 Task: Choose the host language as Spanish.
Action: Mouse moved to (949, 116)
Screenshot: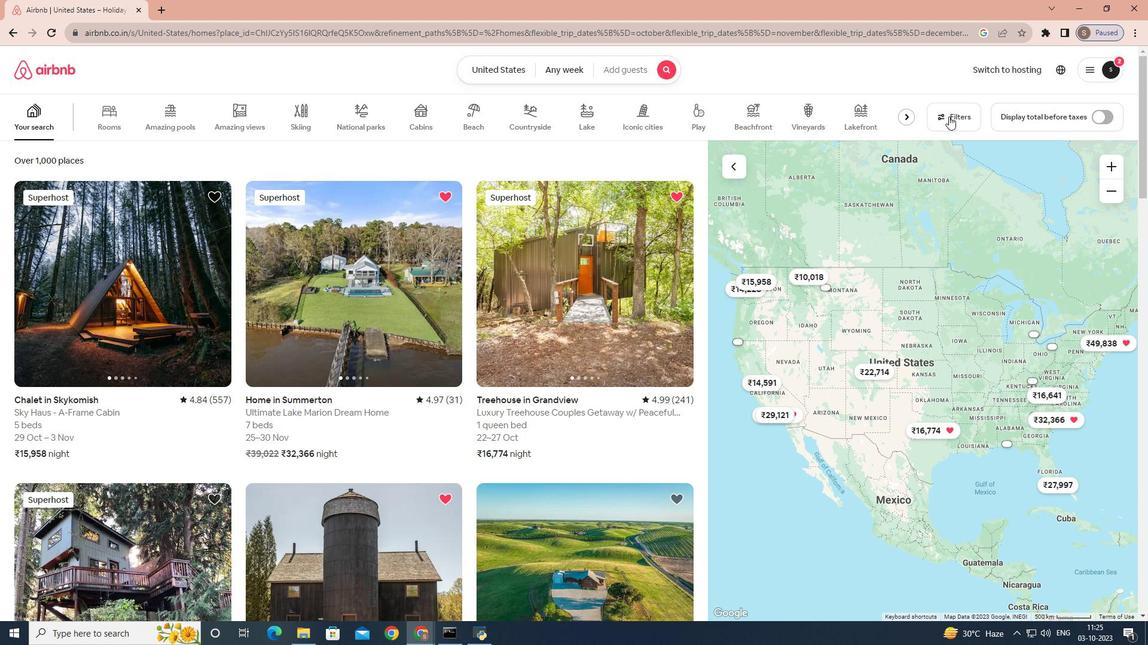
Action: Mouse pressed left at (949, 116)
Screenshot: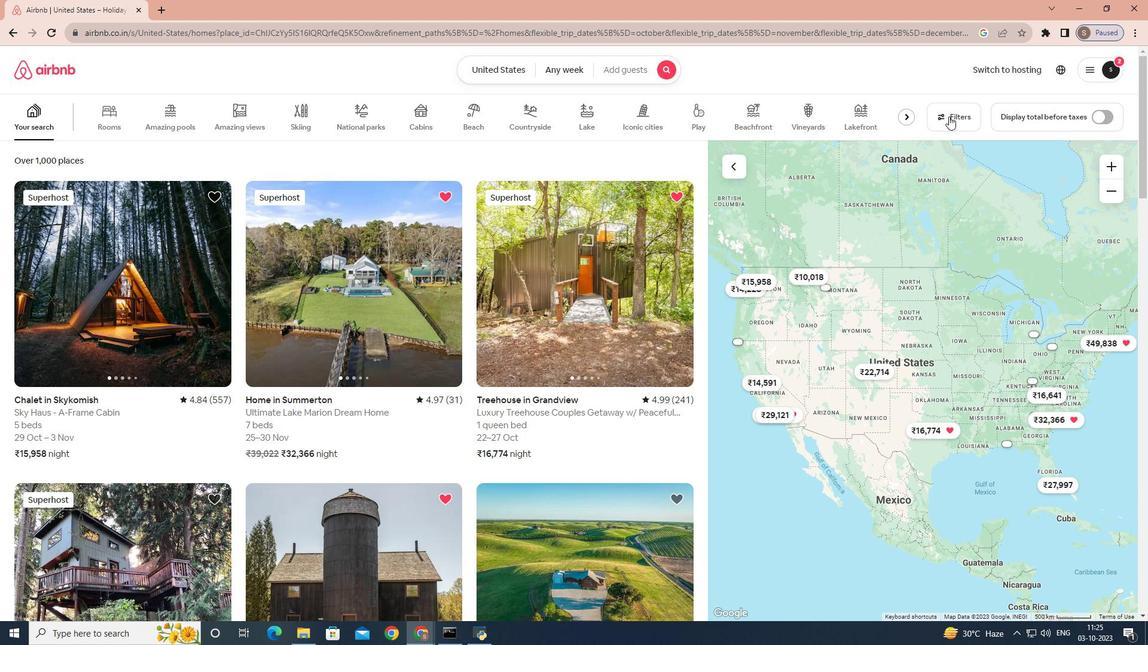 
Action: Mouse moved to (738, 187)
Screenshot: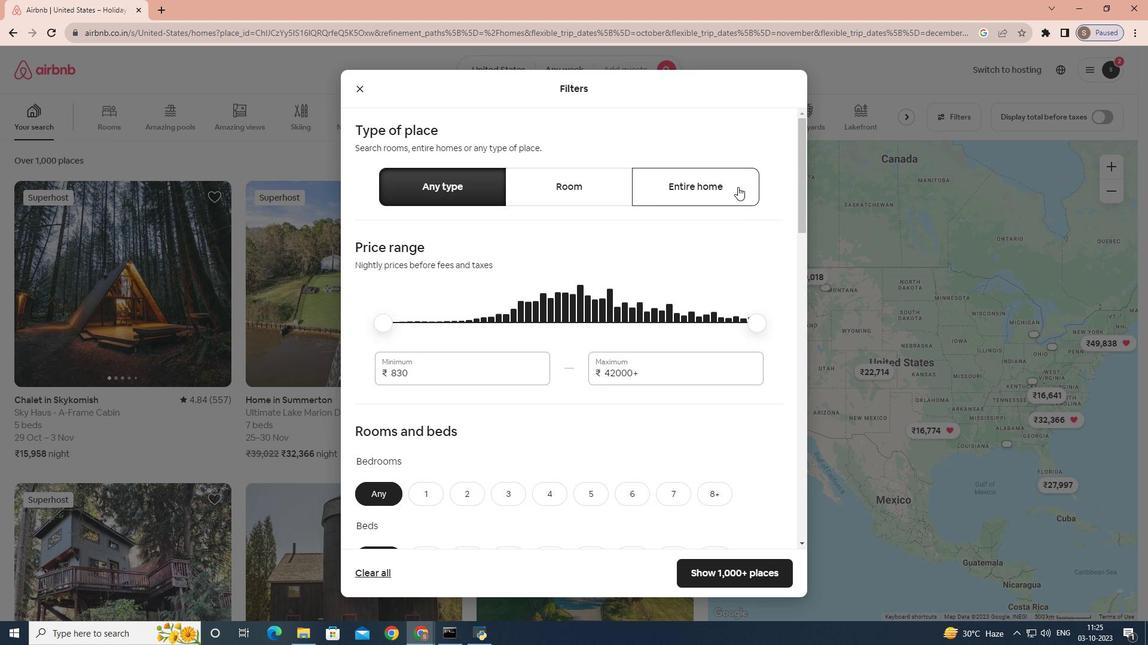 
Action: Mouse pressed left at (738, 187)
Screenshot: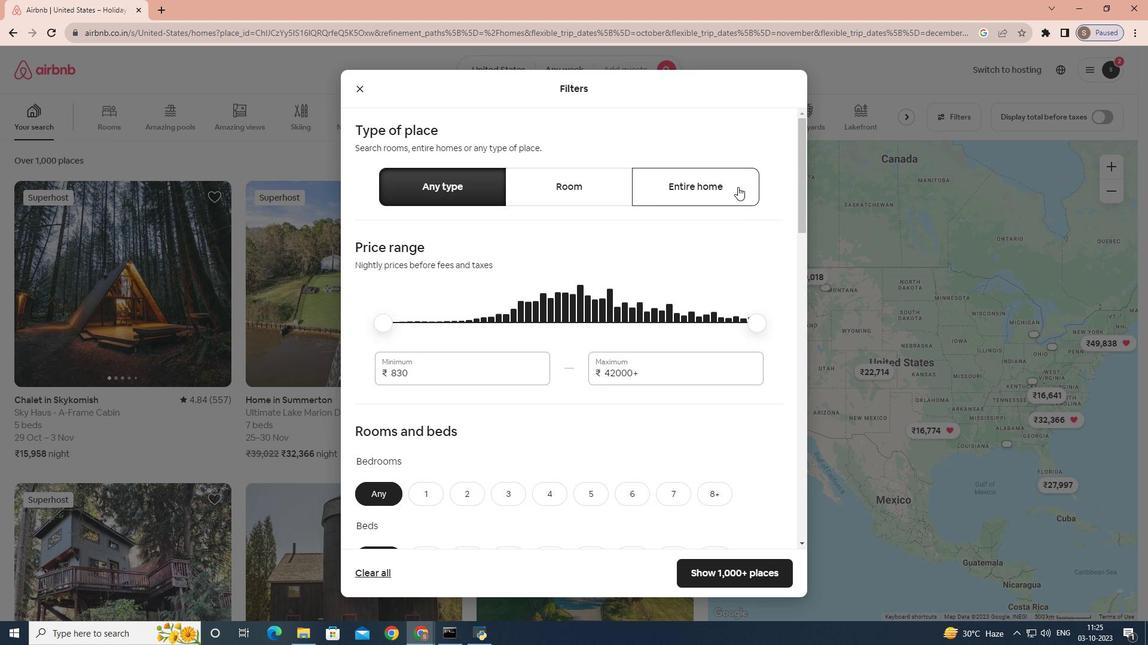 
Action: Mouse moved to (708, 222)
Screenshot: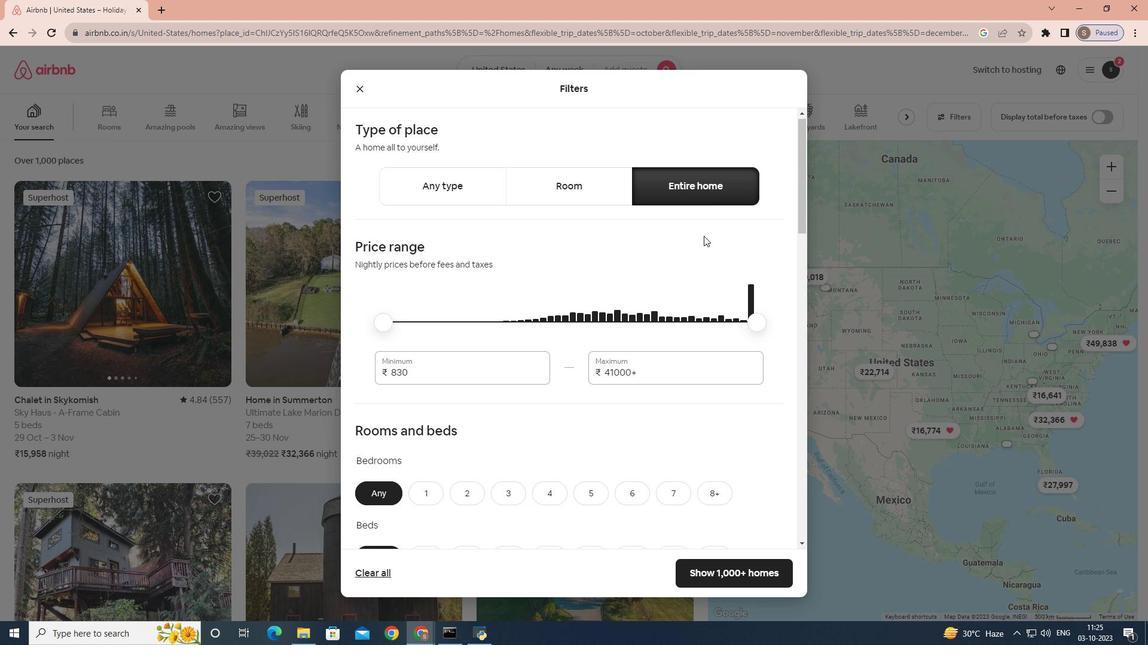 
Action: Mouse scrolled (708, 221) with delta (0, 0)
Screenshot: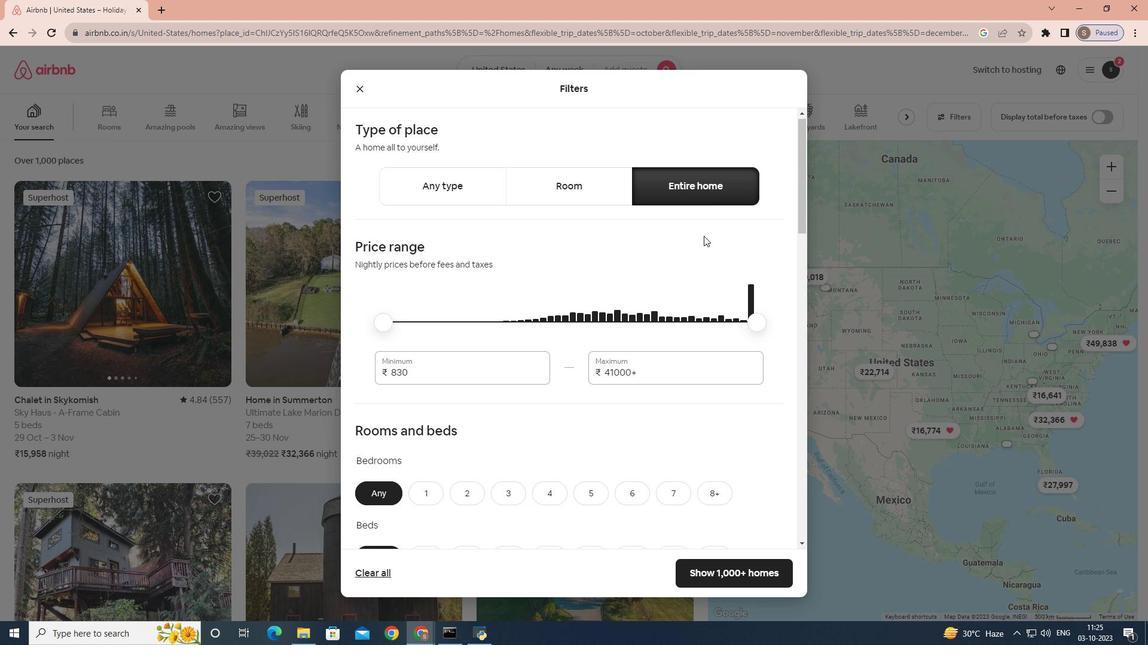 
Action: Mouse moved to (706, 229)
Screenshot: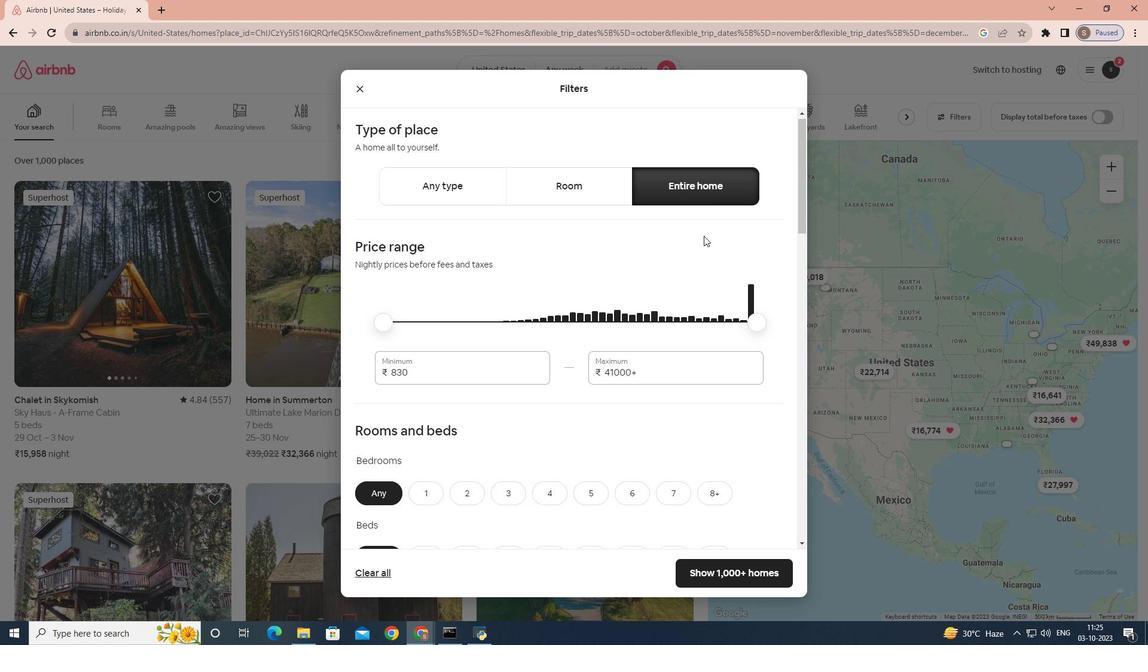 
Action: Mouse scrolled (706, 229) with delta (0, 0)
Screenshot: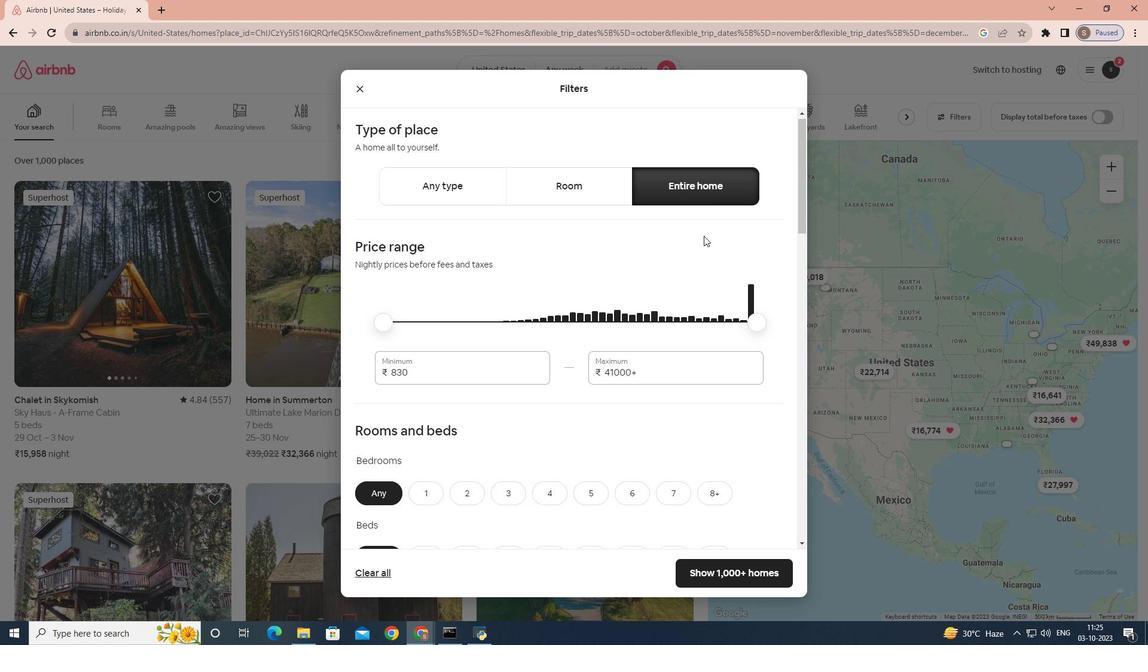 
Action: Mouse moved to (701, 241)
Screenshot: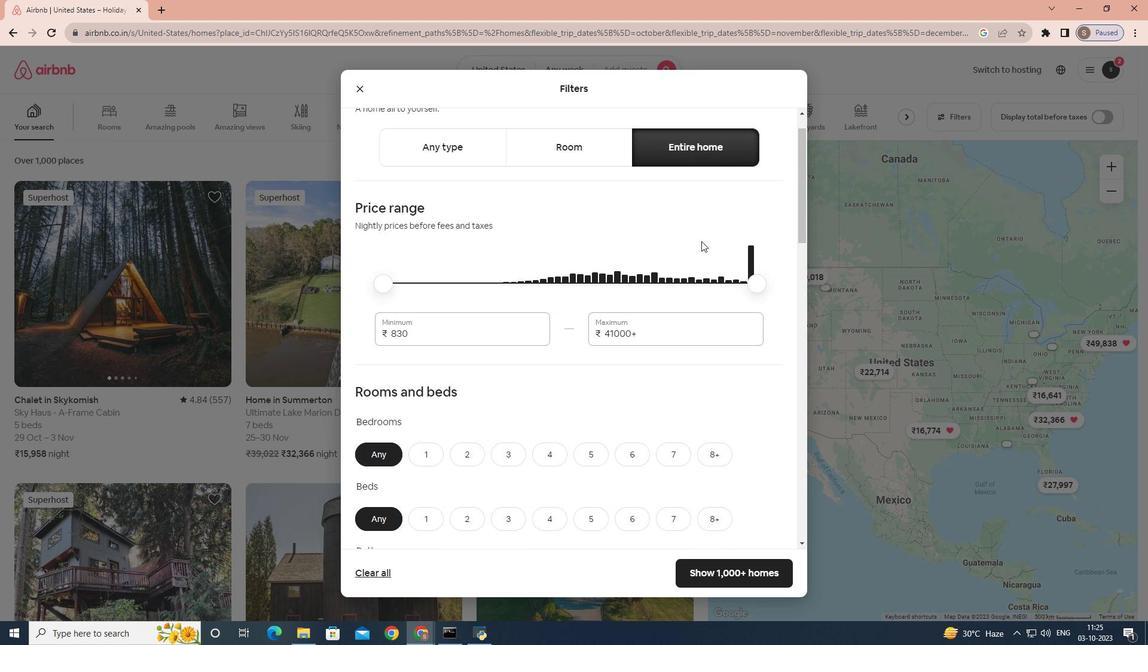 
Action: Mouse scrolled (701, 241) with delta (0, 0)
Screenshot: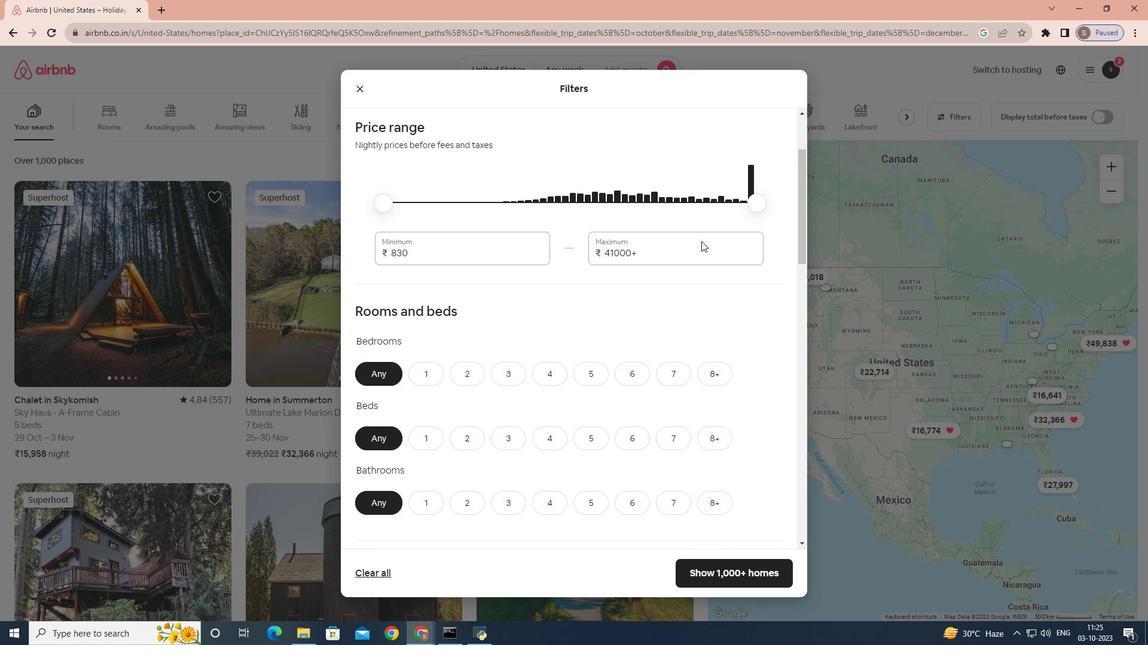 
Action: Mouse scrolled (701, 241) with delta (0, 0)
Screenshot: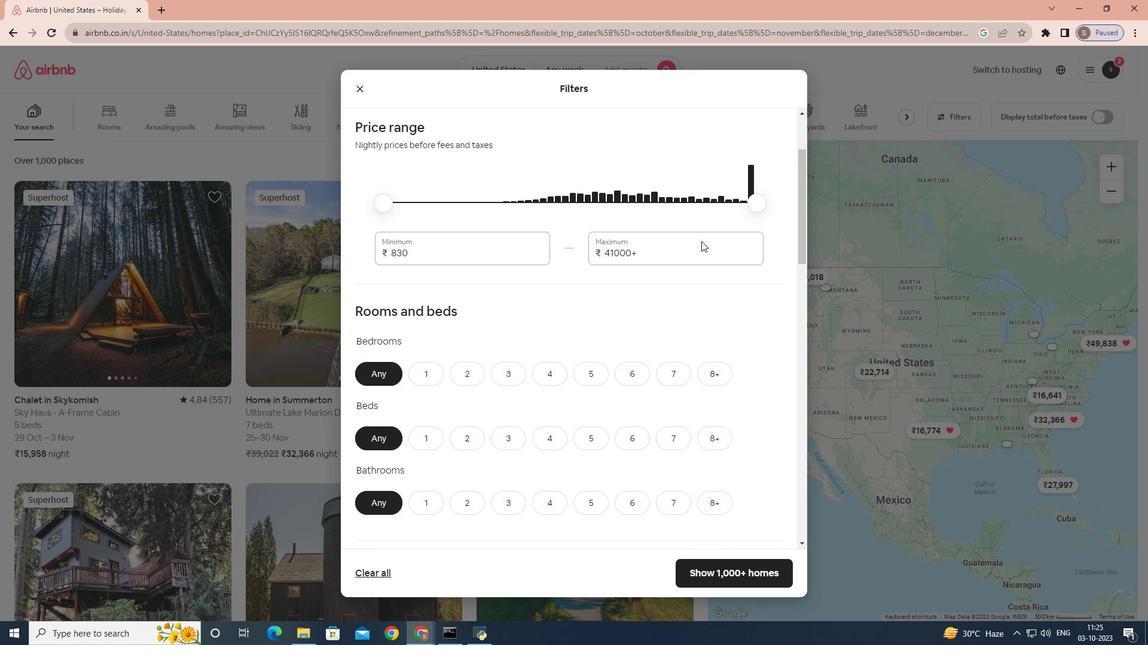 
Action: Mouse moved to (701, 242)
Screenshot: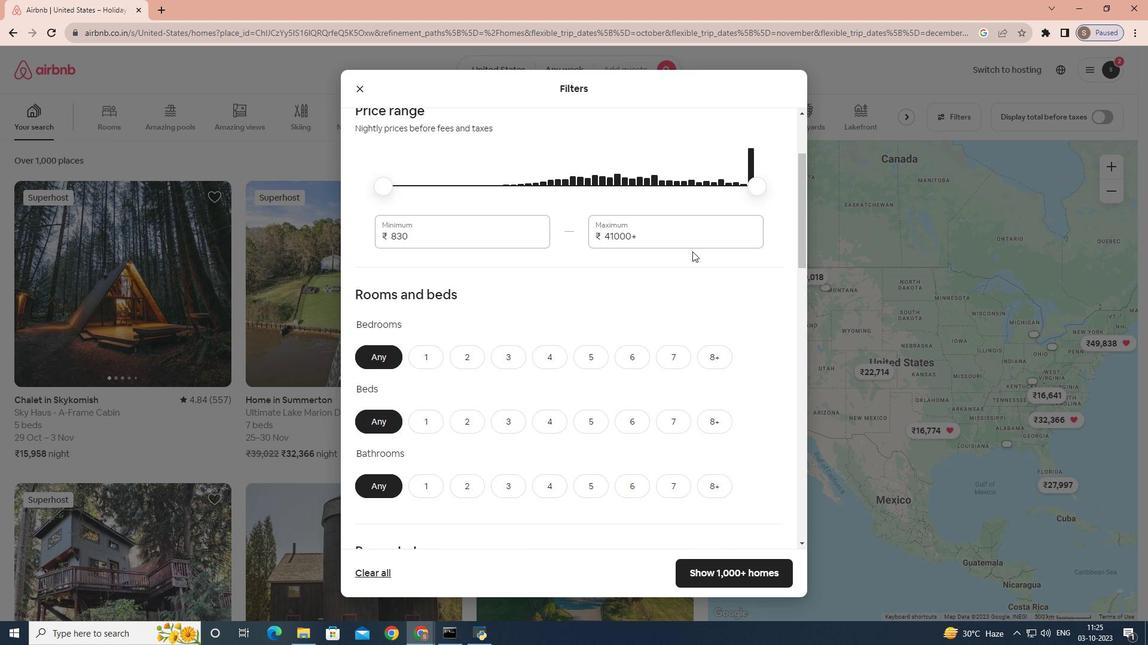 
Action: Mouse scrolled (701, 241) with delta (0, 0)
Screenshot: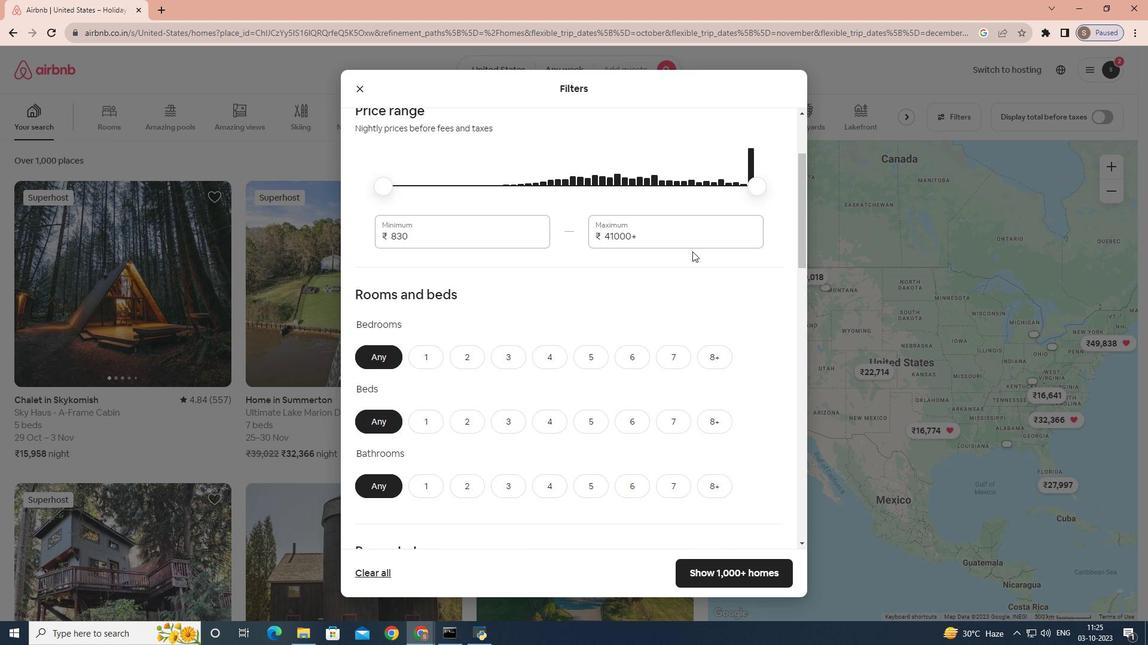
Action: Mouse moved to (692, 251)
Screenshot: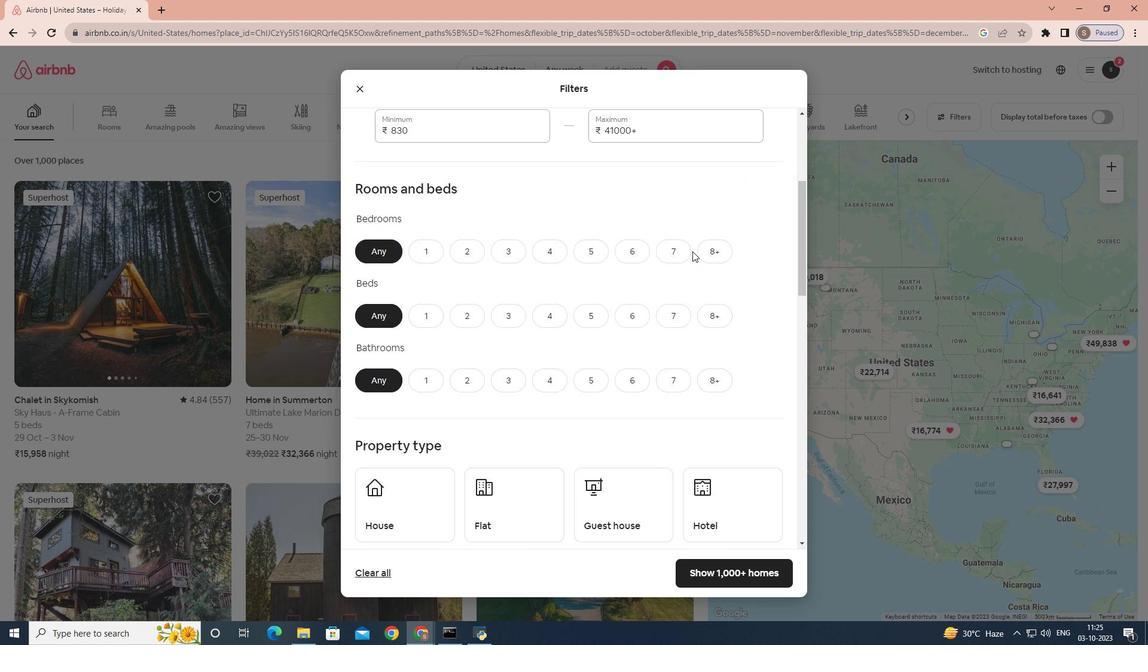 
Action: Mouse scrolled (692, 251) with delta (0, 0)
Screenshot: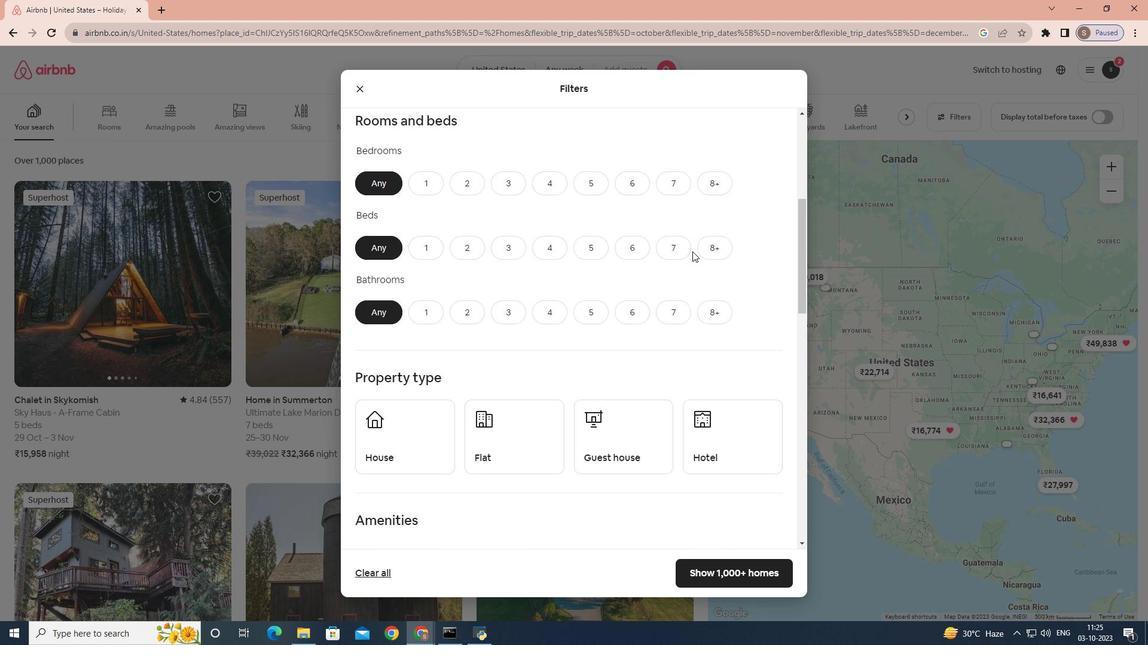 
Action: Mouse scrolled (692, 251) with delta (0, 0)
Screenshot: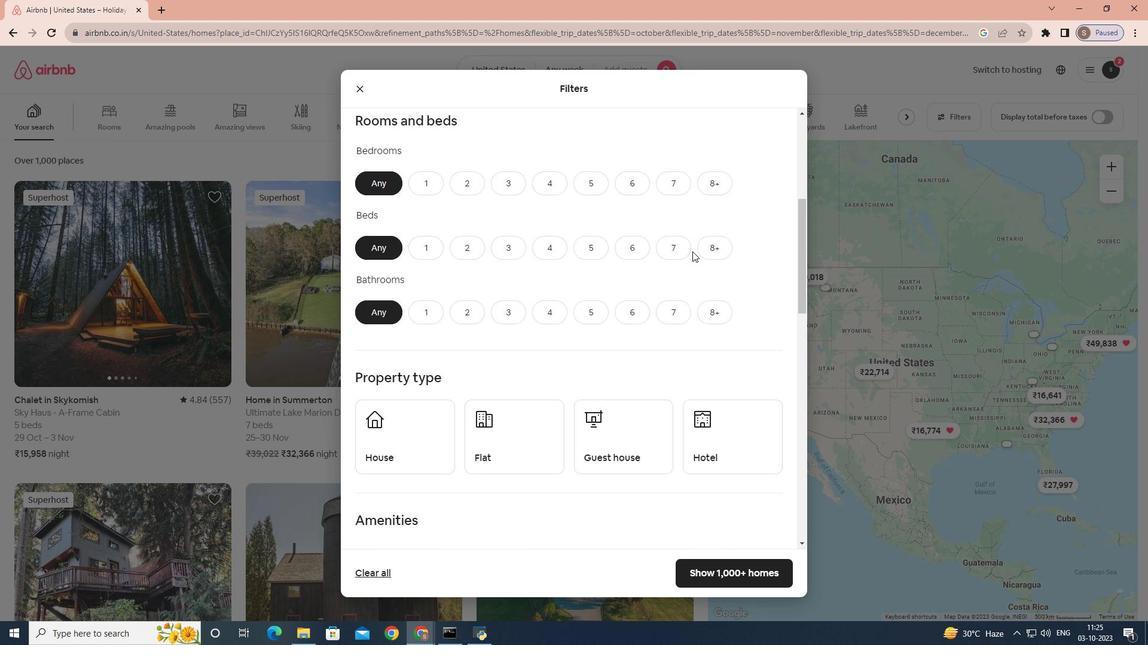 
Action: Mouse scrolled (692, 251) with delta (0, 0)
Screenshot: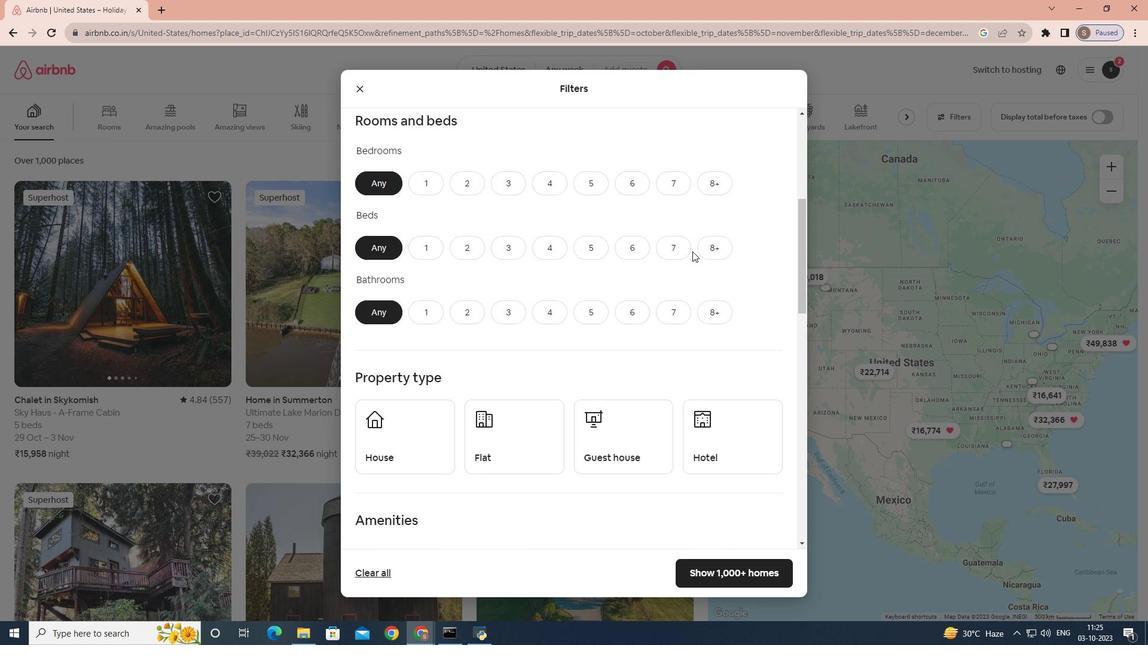 
Action: Mouse scrolled (692, 251) with delta (0, 0)
Screenshot: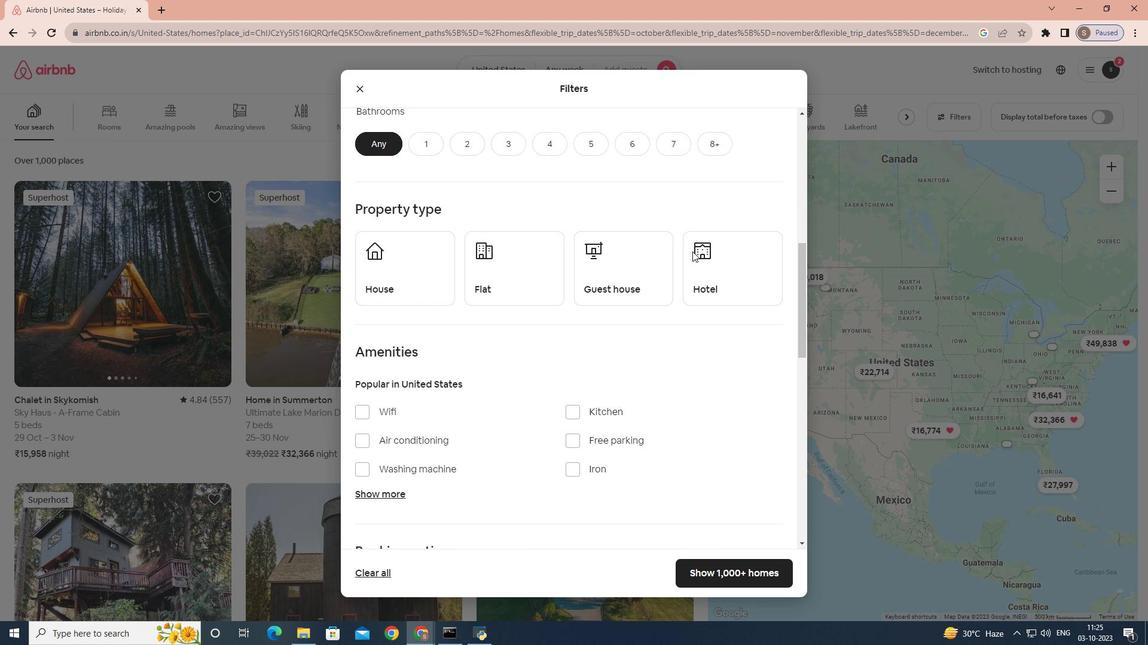 
Action: Mouse scrolled (692, 251) with delta (0, 0)
Screenshot: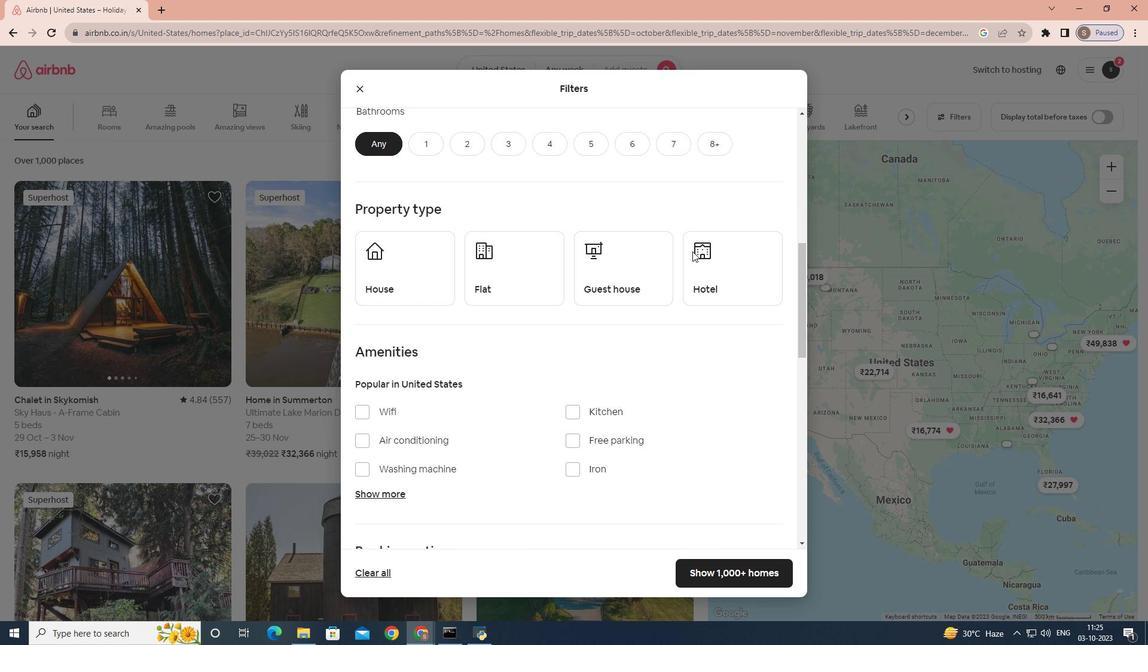 
Action: Mouse scrolled (692, 251) with delta (0, 0)
Screenshot: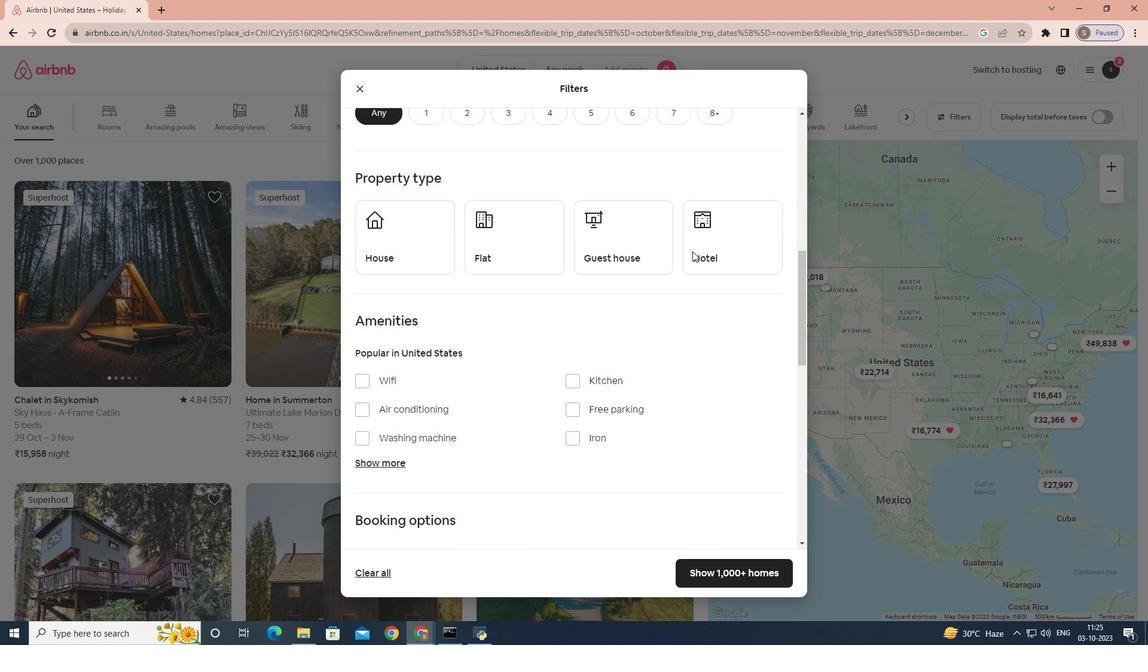 
Action: Mouse scrolled (692, 251) with delta (0, 0)
Screenshot: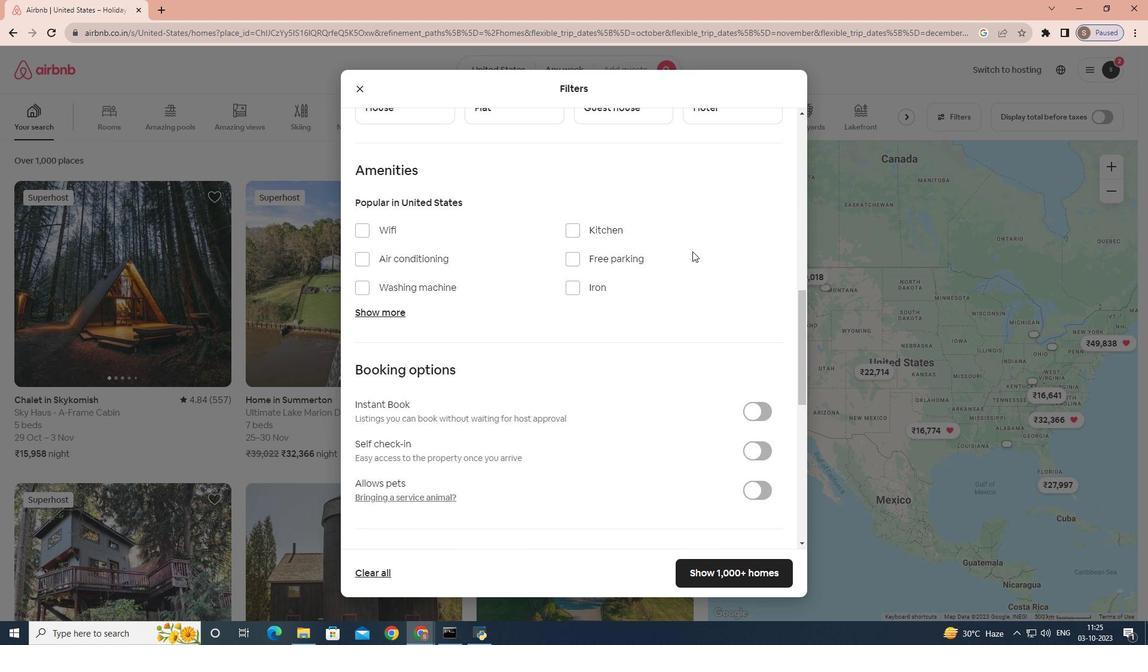 
Action: Mouse scrolled (692, 251) with delta (0, 0)
Screenshot: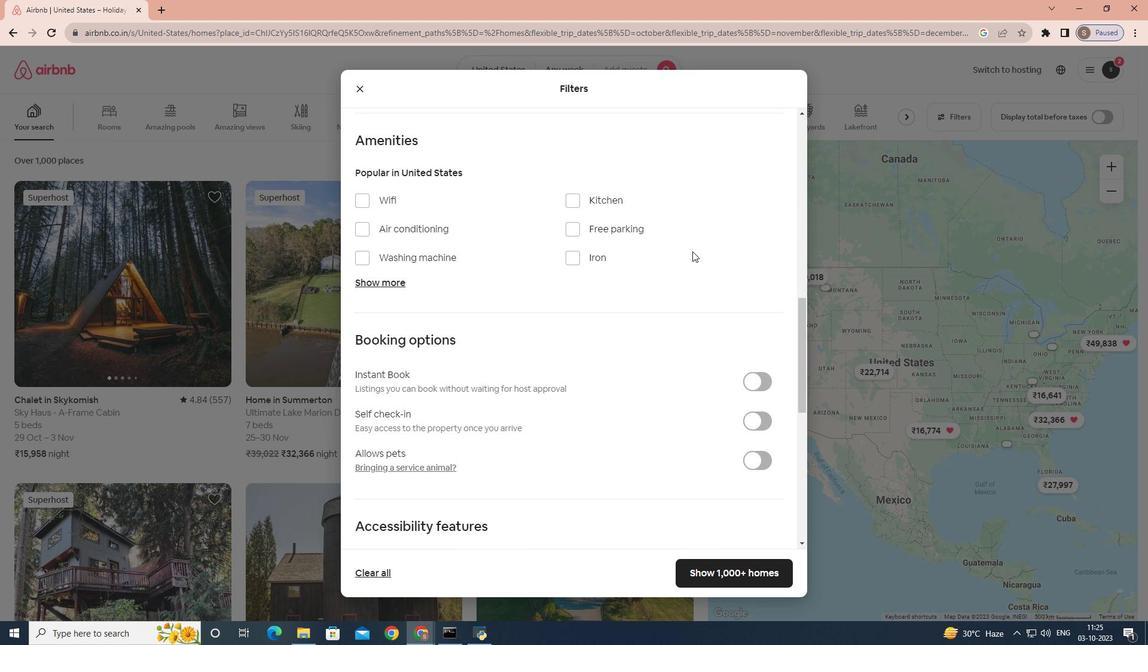
Action: Mouse scrolled (692, 251) with delta (0, 0)
Screenshot: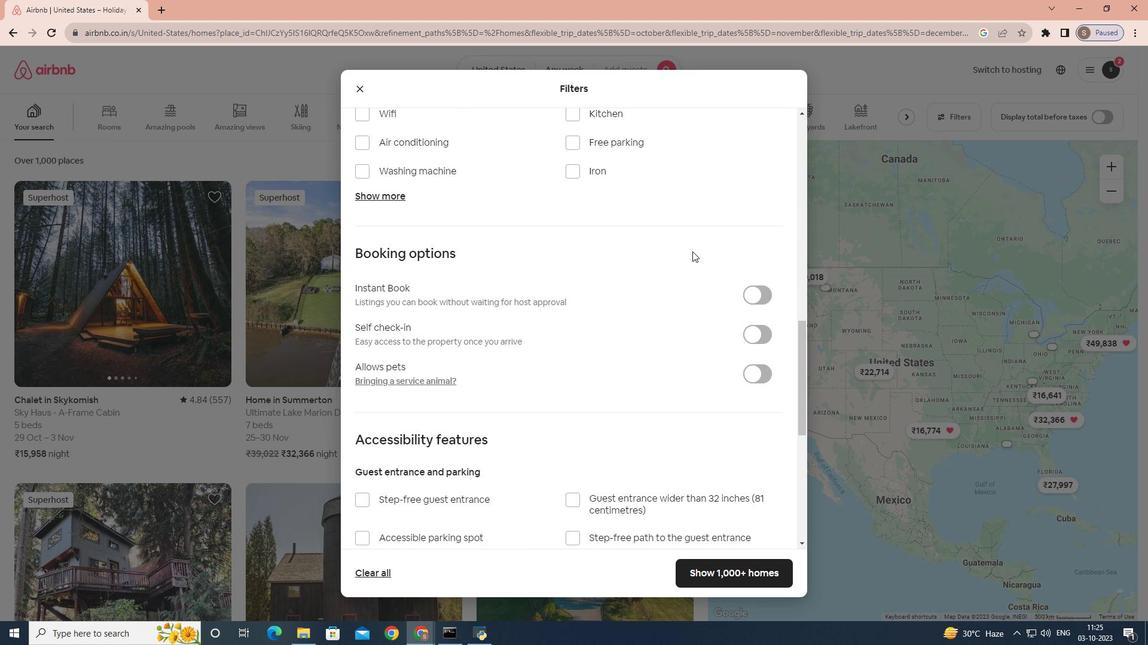 
Action: Mouse scrolled (692, 251) with delta (0, 0)
Screenshot: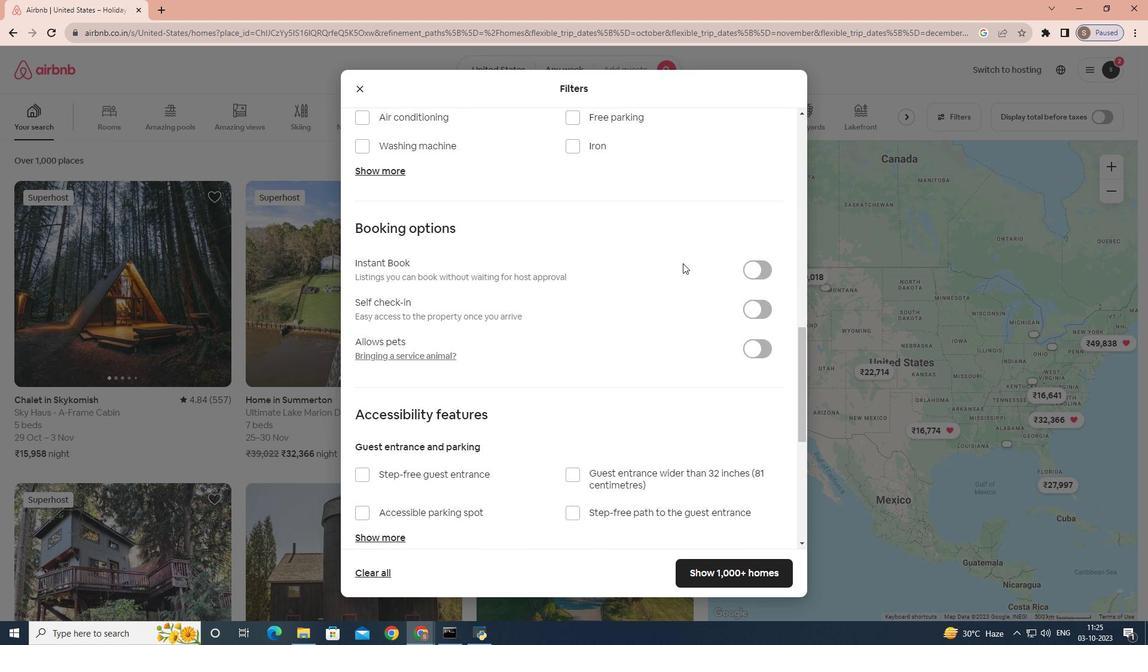 
Action: Mouse moved to (691, 252)
Screenshot: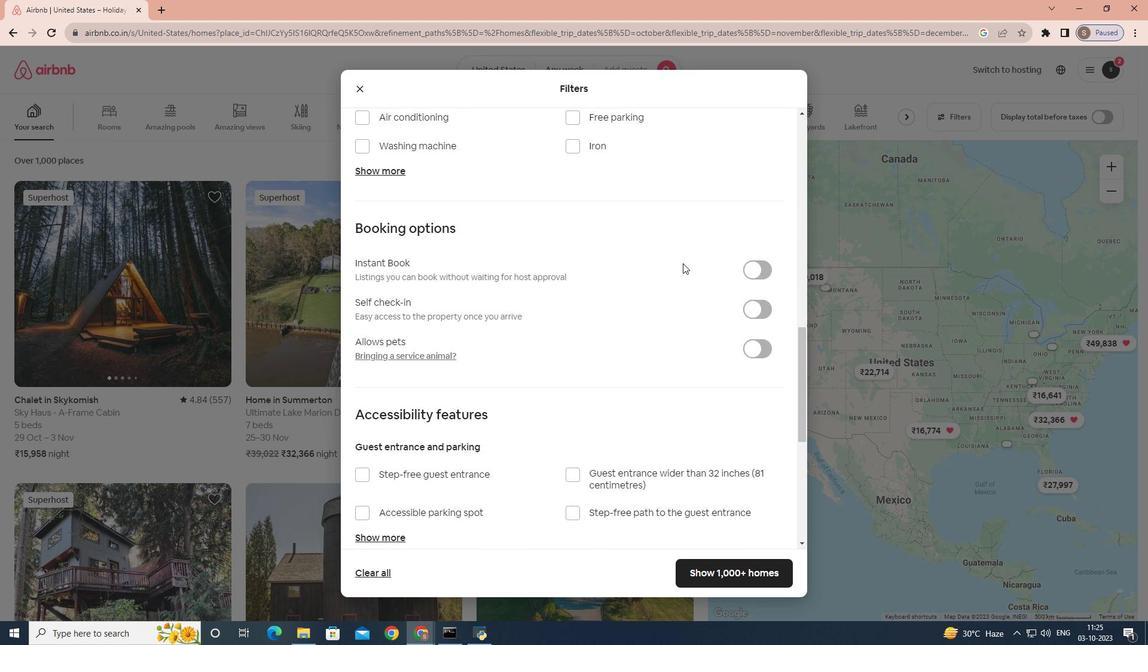
Action: Mouse scrolled (691, 251) with delta (0, 0)
Screenshot: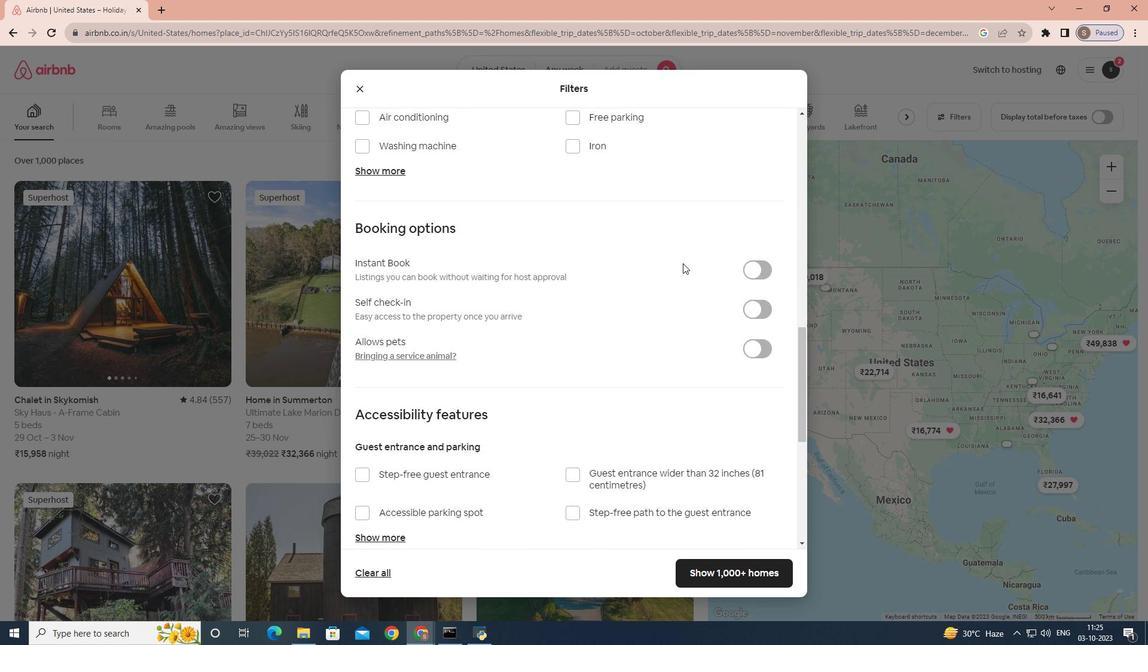 
Action: Mouse moved to (650, 270)
Screenshot: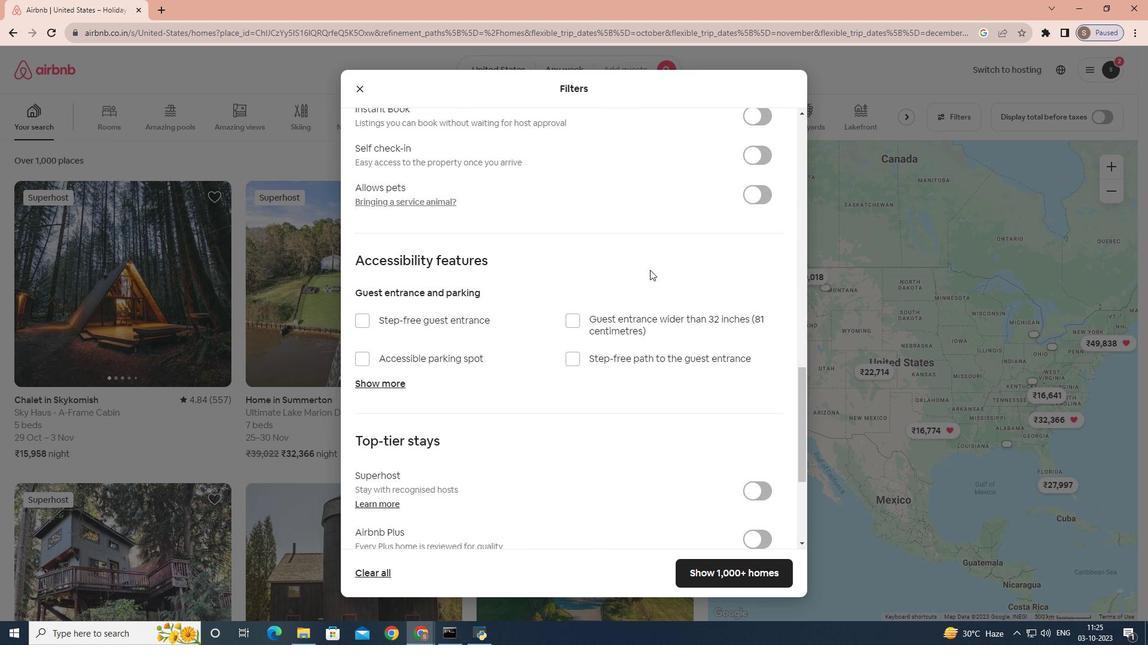 
Action: Mouse scrolled (650, 269) with delta (0, 0)
Screenshot: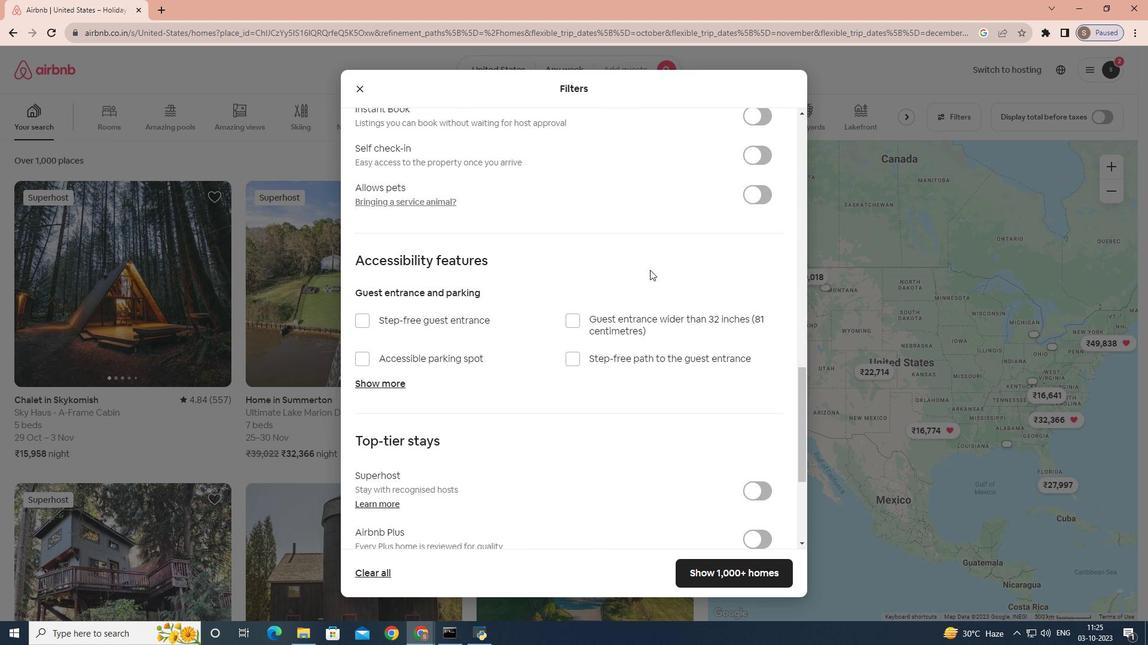 
Action: Mouse scrolled (650, 269) with delta (0, 0)
Screenshot: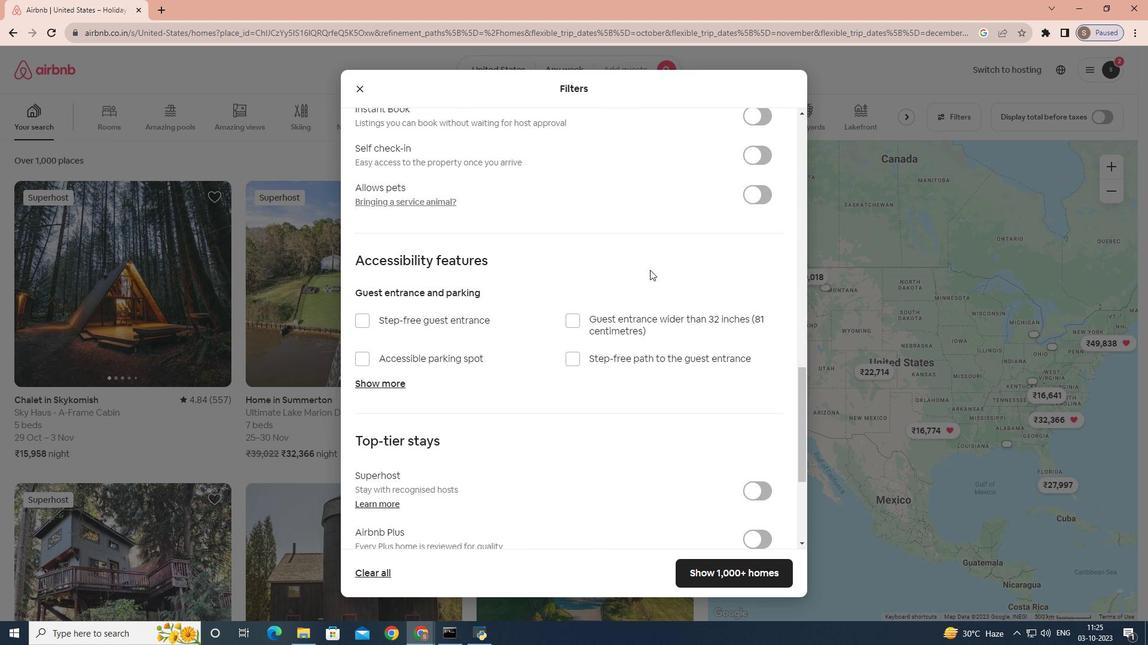 
Action: Mouse moved to (648, 270)
Screenshot: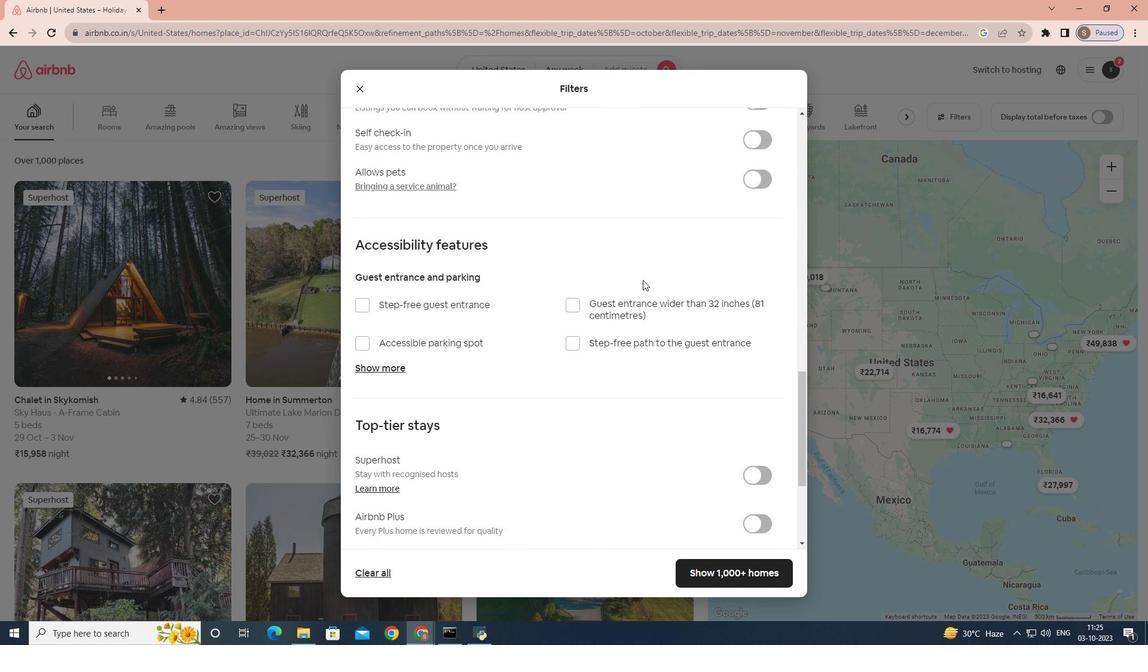 
Action: Mouse scrolled (648, 269) with delta (0, 0)
Screenshot: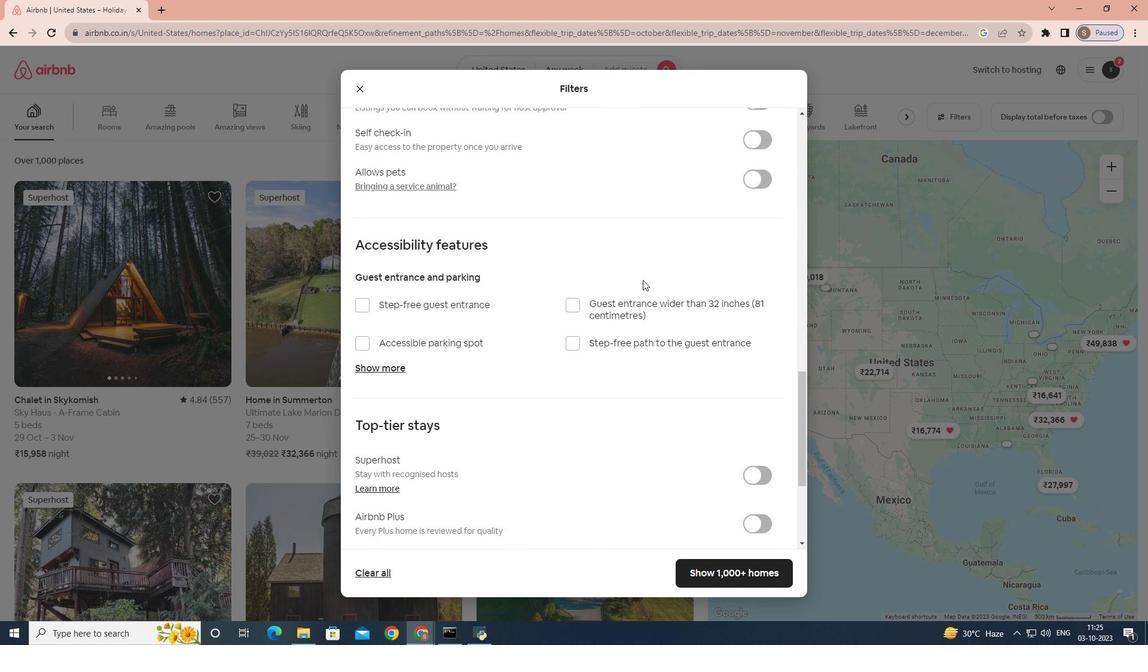
Action: Mouse moved to (642, 280)
Screenshot: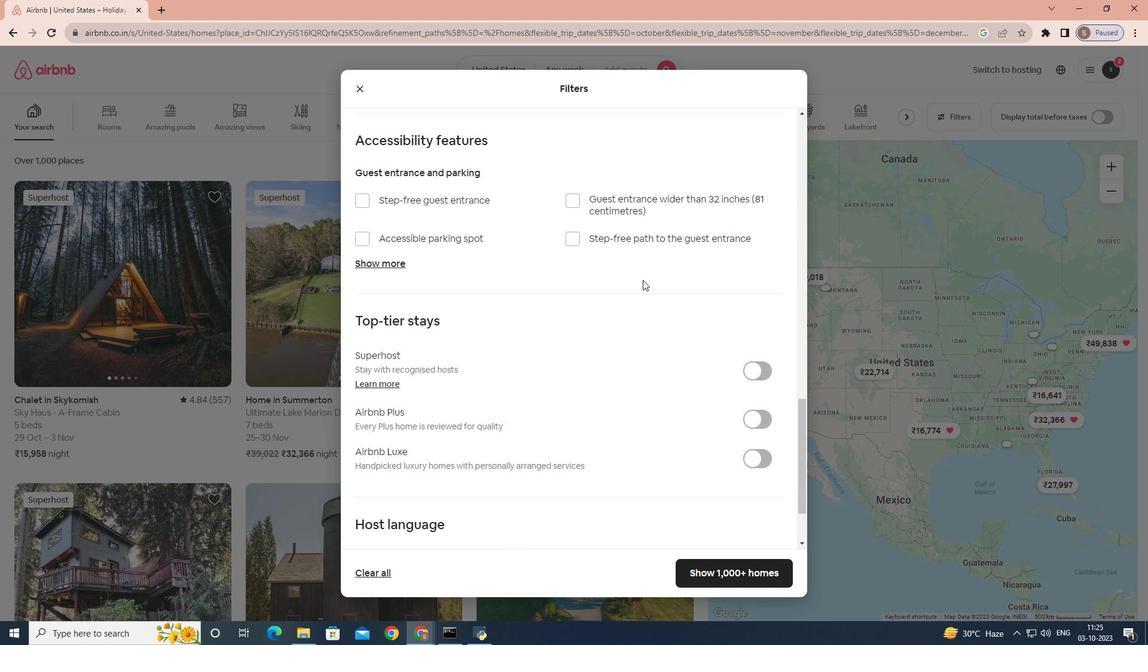 
Action: Mouse scrolled (642, 279) with delta (0, 0)
Screenshot: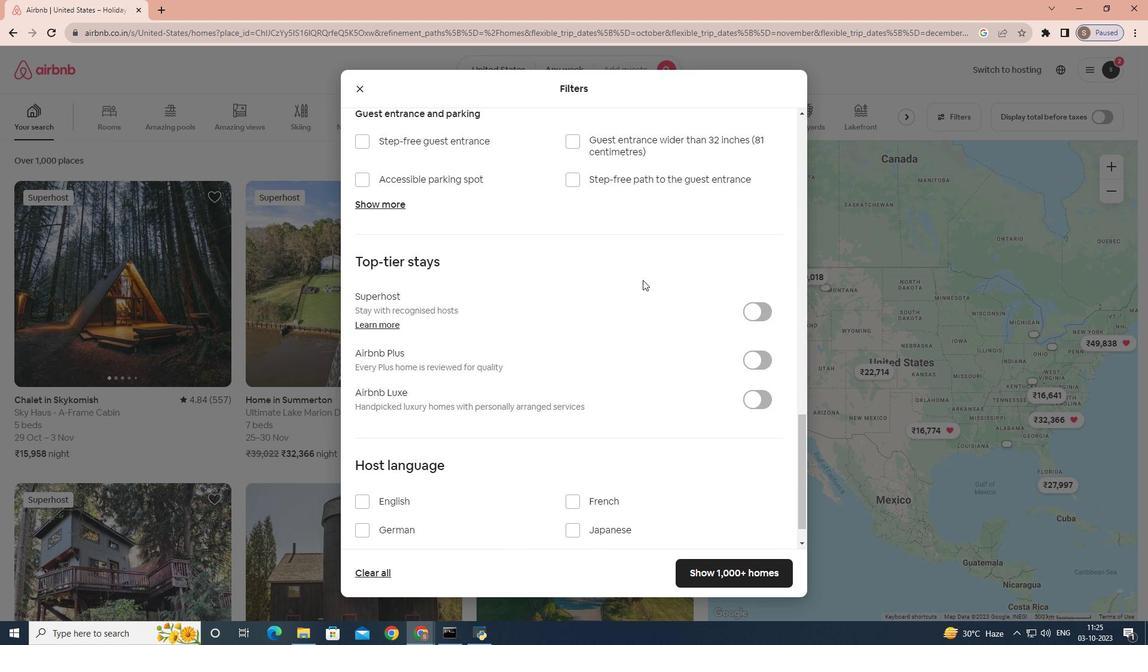 
Action: Mouse scrolled (642, 279) with delta (0, 0)
Screenshot: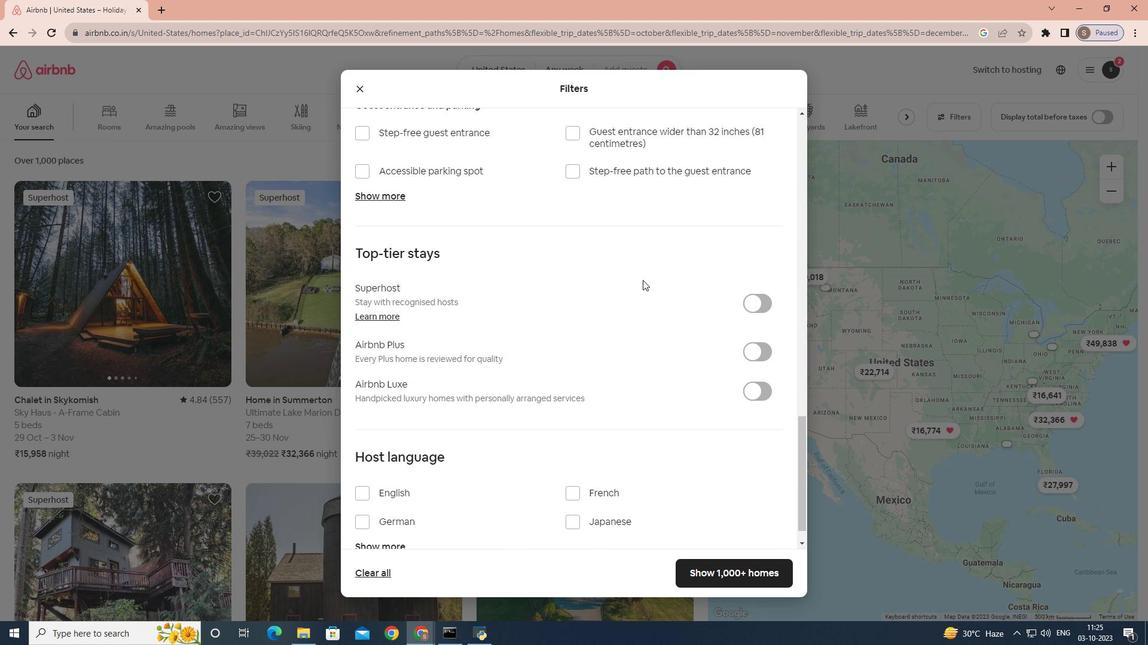
Action: Mouse scrolled (642, 279) with delta (0, 0)
Screenshot: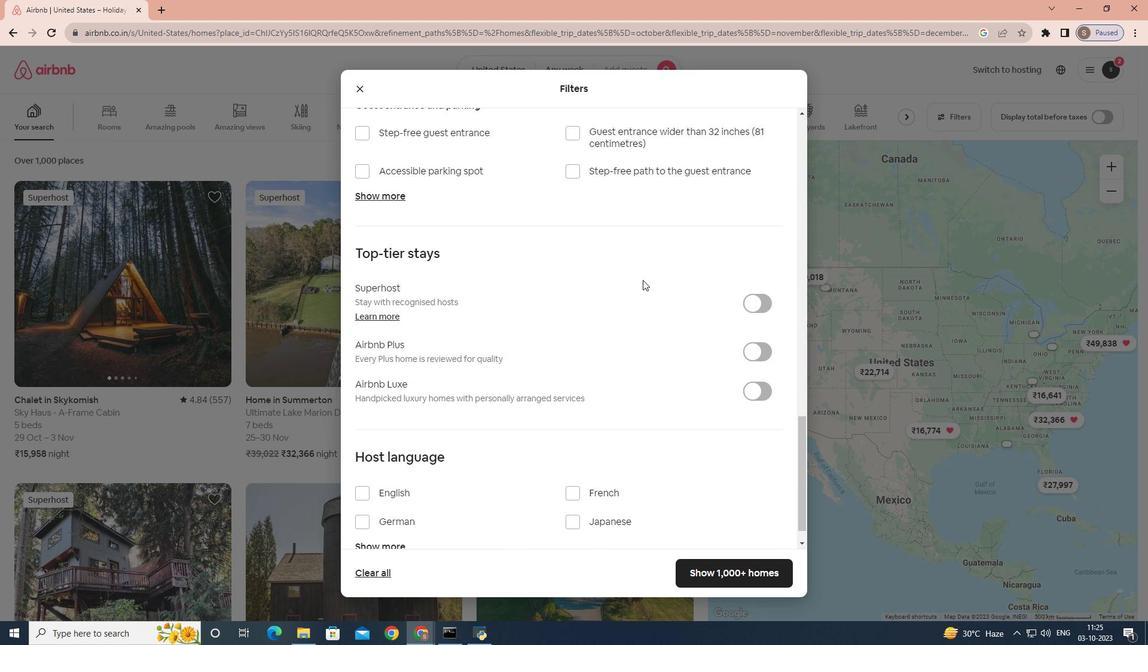 
Action: Mouse scrolled (642, 279) with delta (0, 0)
Screenshot: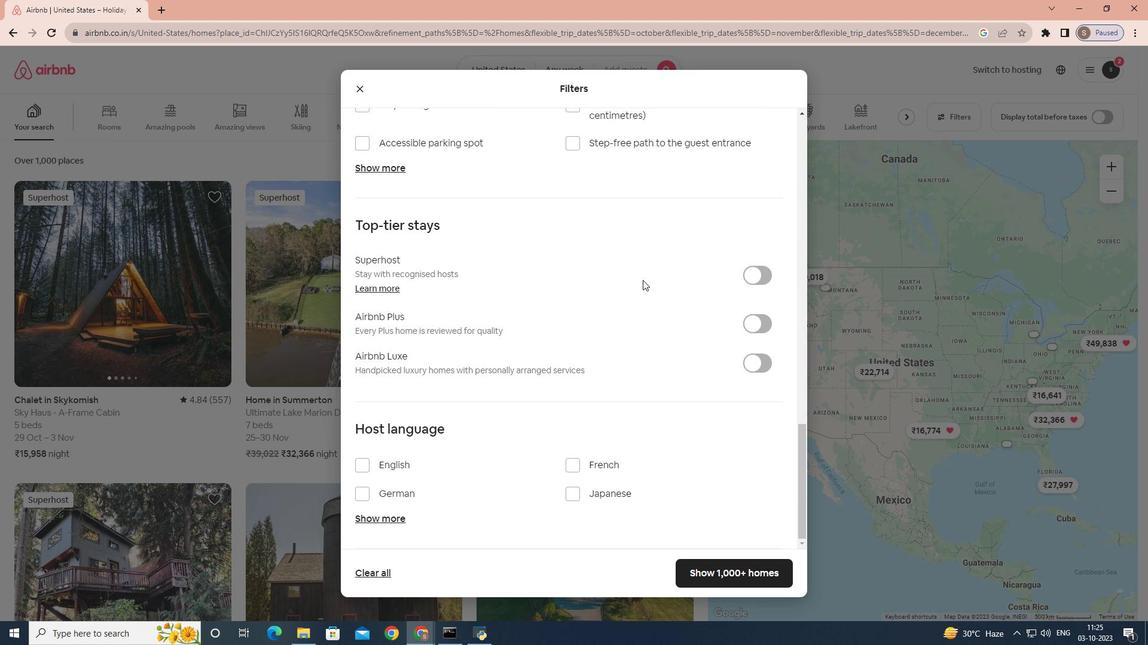 
Action: Mouse scrolled (642, 279) with delta (0, 0)
Screenshot: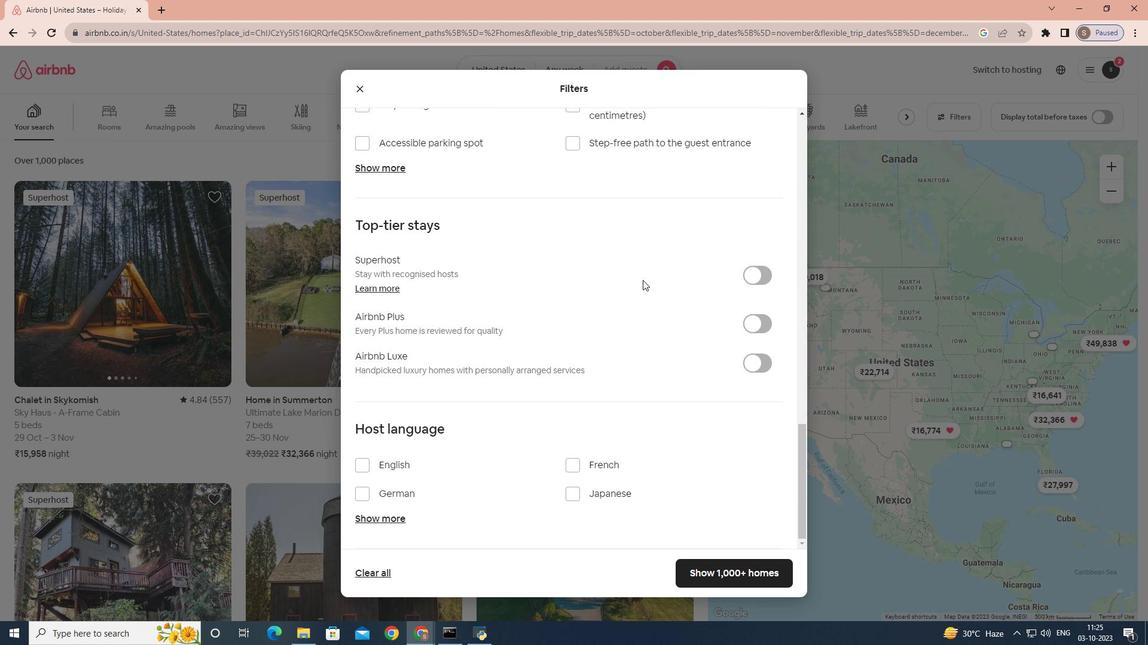 
Action: Mouse scrolled (642, 279) with delta (0, 0)
Screenshot: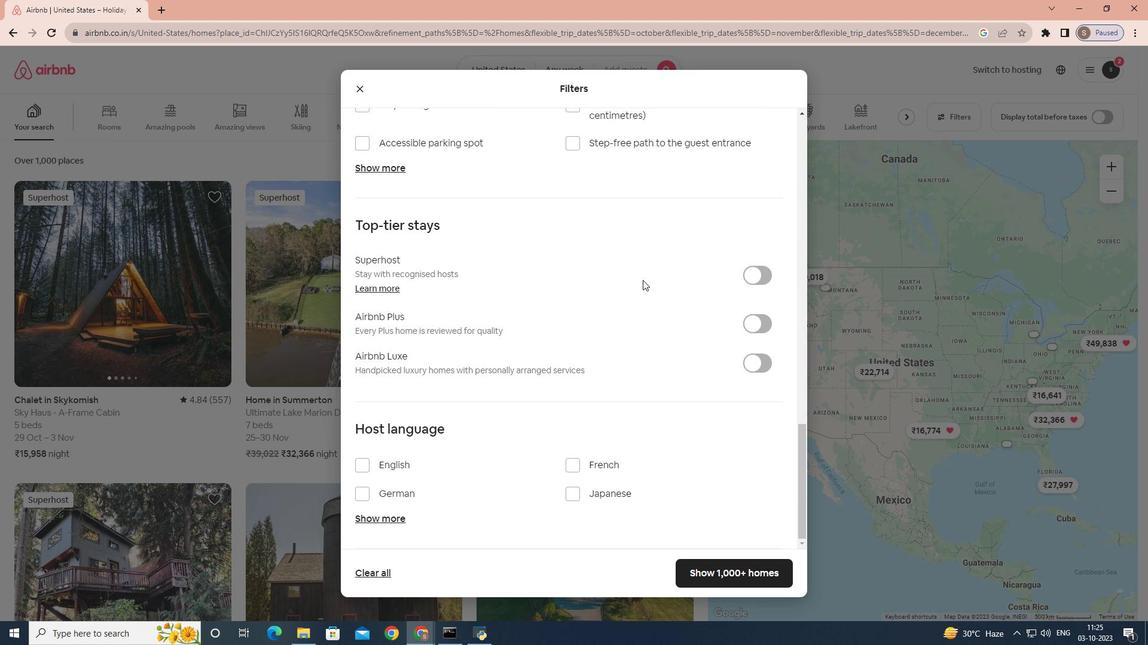 
Action: Mouse moved to (378, 522)
Screenshot: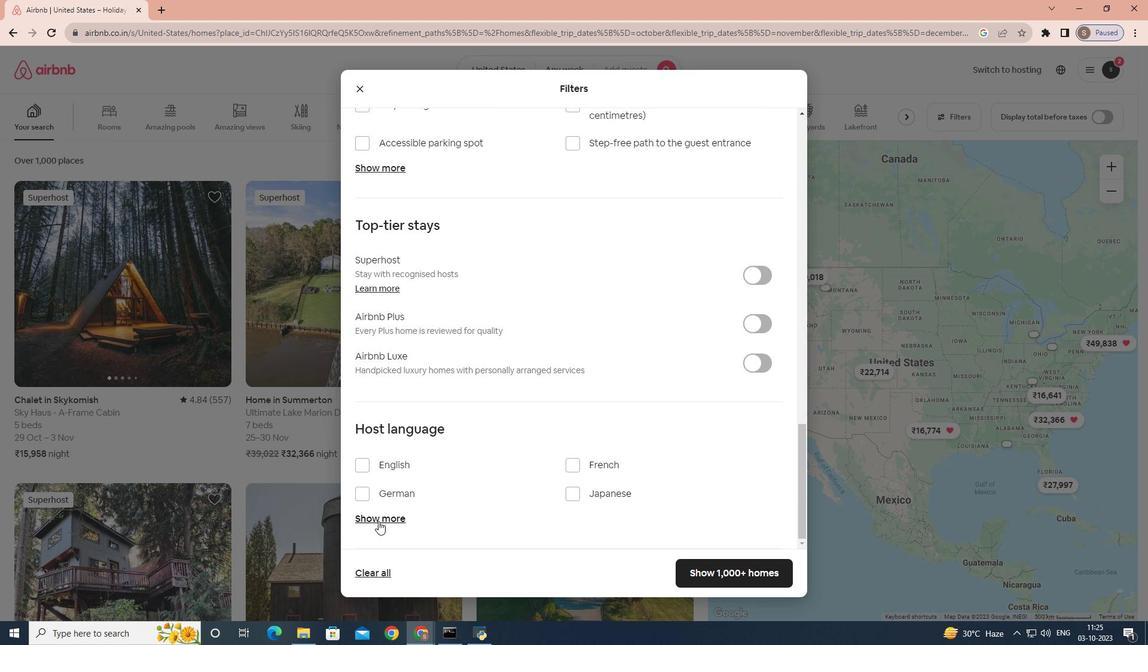 
Action: Mouse pressed left at (378, 522)
Screenshot: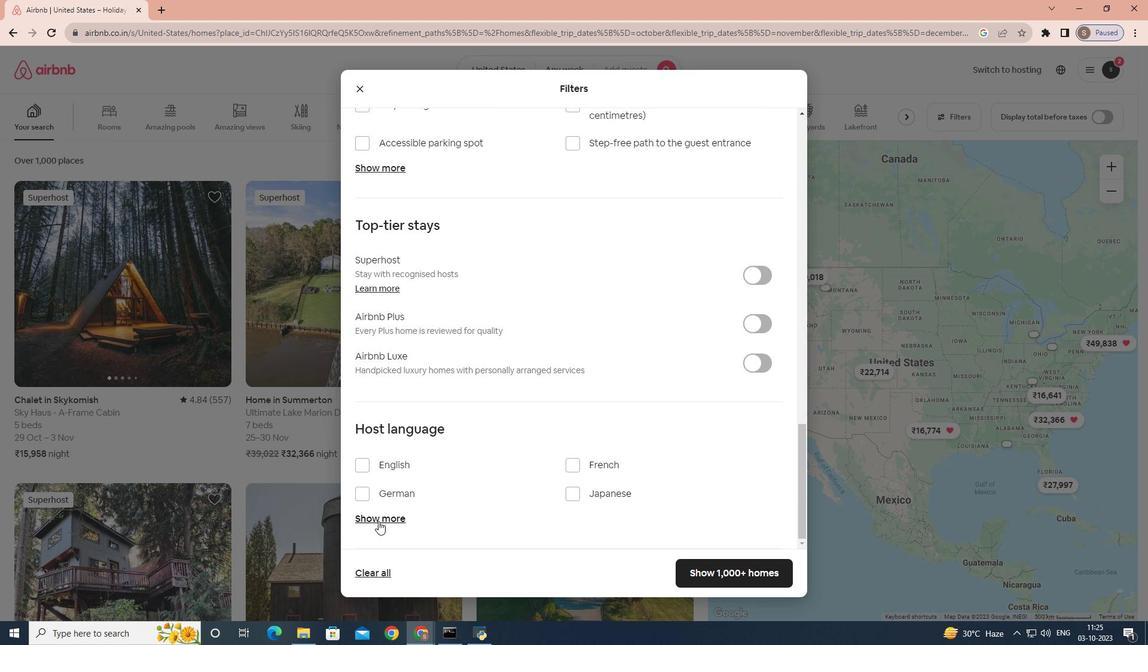 
Action: Mouse moved to (421, 511)
Screenshot: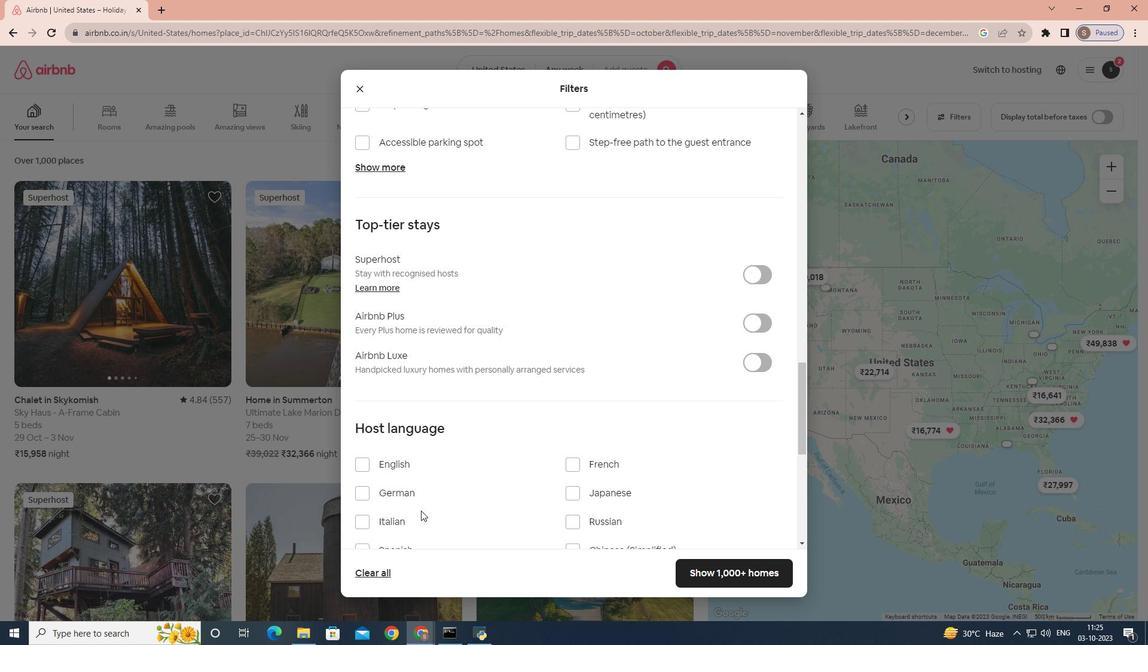 
Action: Mouse scrolled (421, 510) with delta (0, 0)
Screenshot: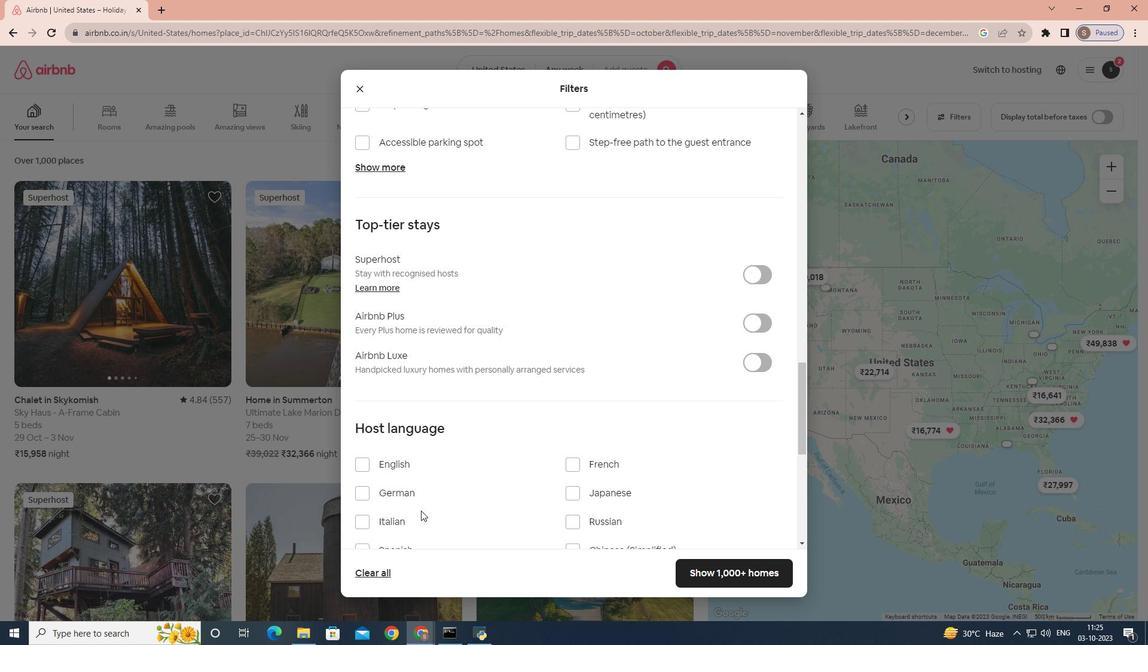 
Action: Mouse moved to (422, 507)
Screenshot: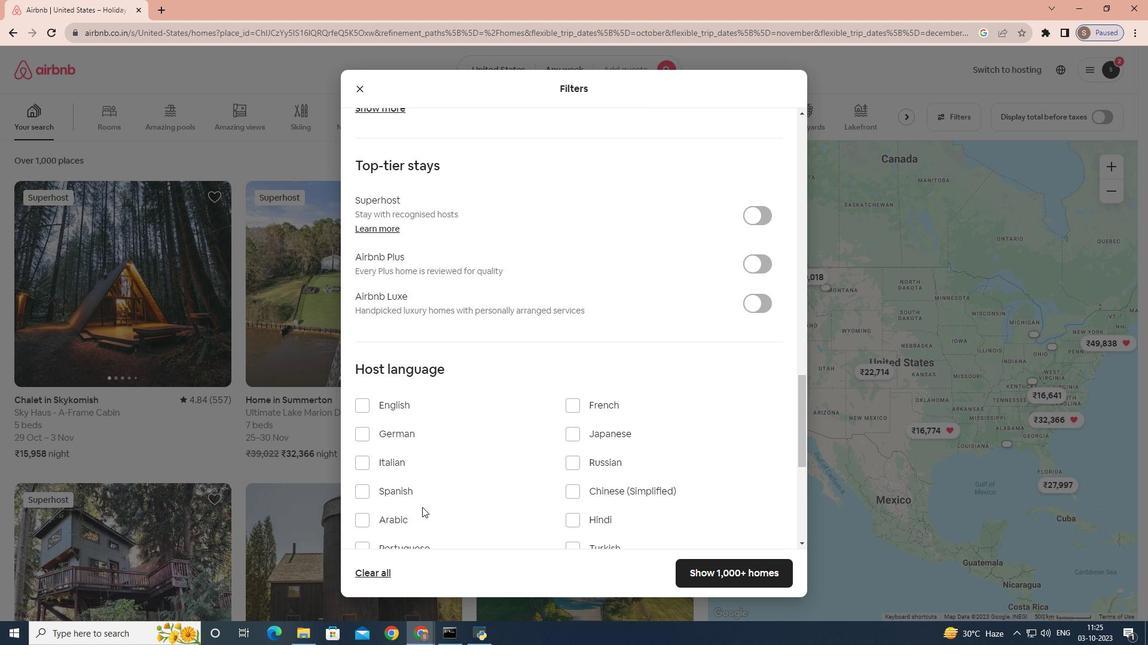 
Action: Mouse scrolled (422, 507) with delta (0, 0)
Screenshot: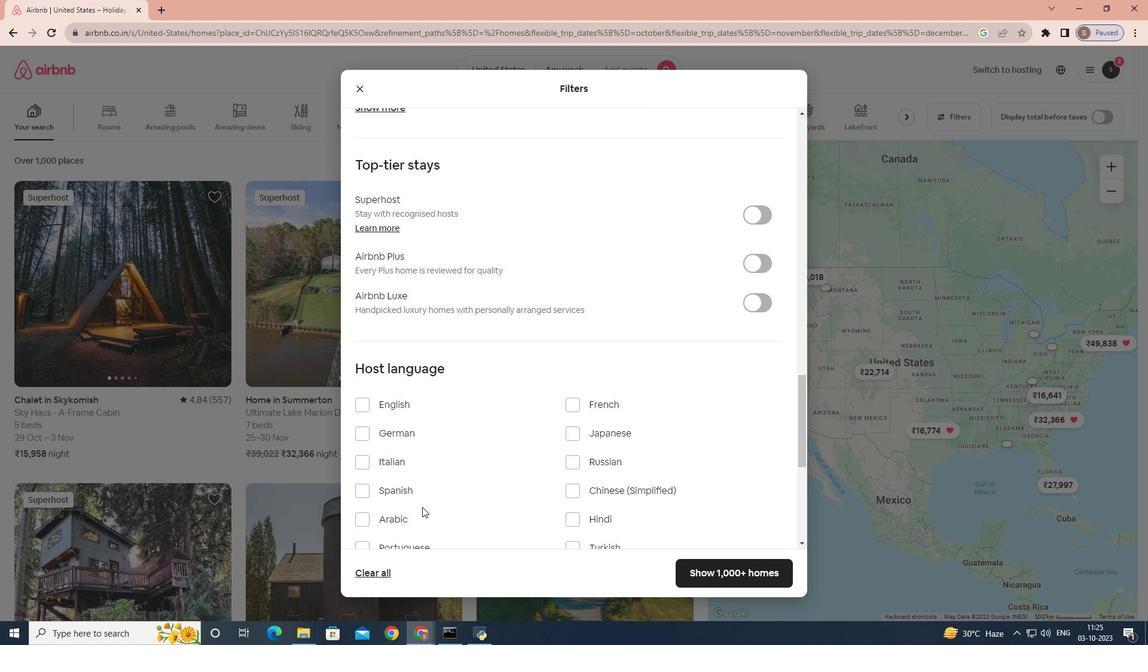 
Action: Mouse scrolled (422, 507) with delta (0, 0)
Screenshot: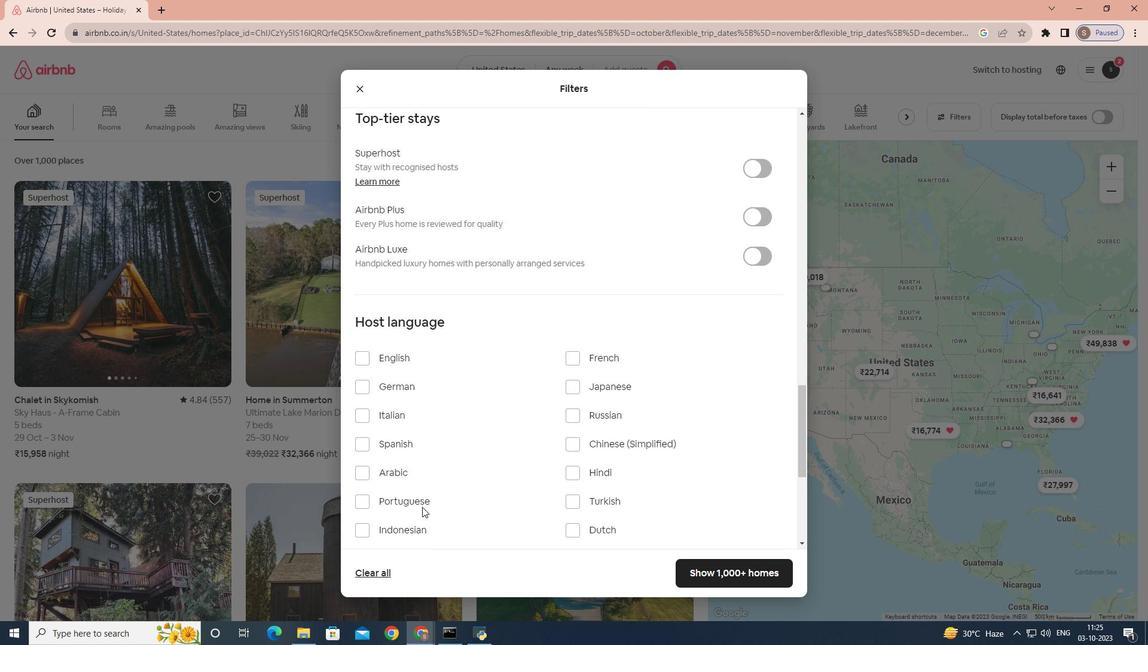 
Action: Mouse moved to (361, 378)
Screenshot: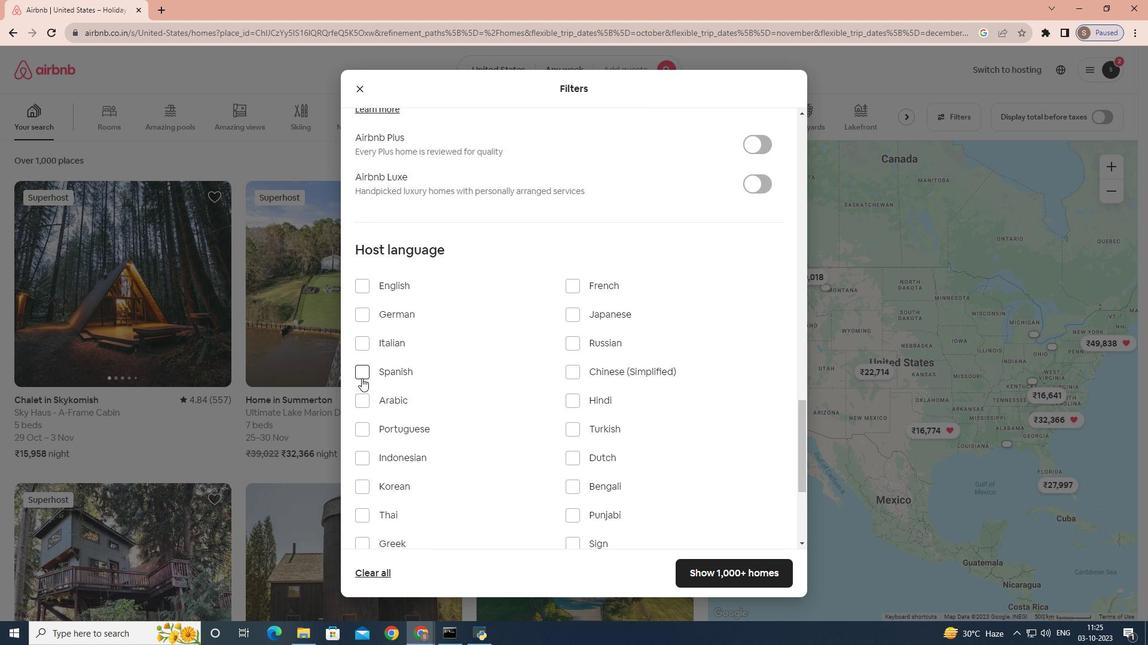
Action: Mouse pressed left at (361, 378)
Screenshot: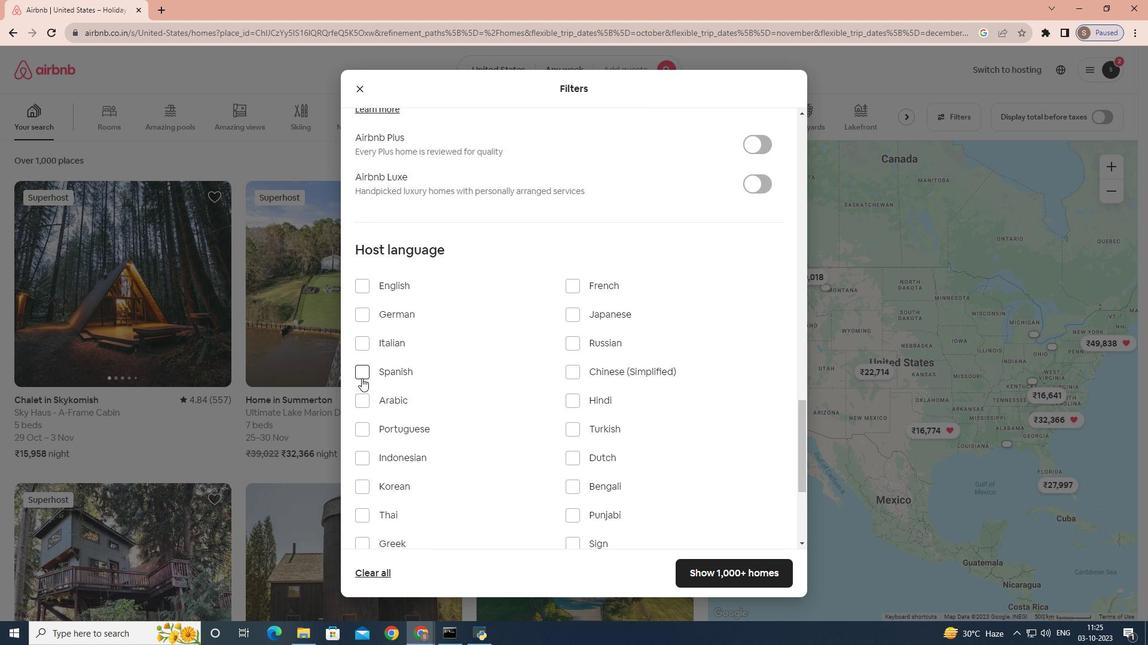 
Action: Mouse moved to (713, 577)
Screenshot: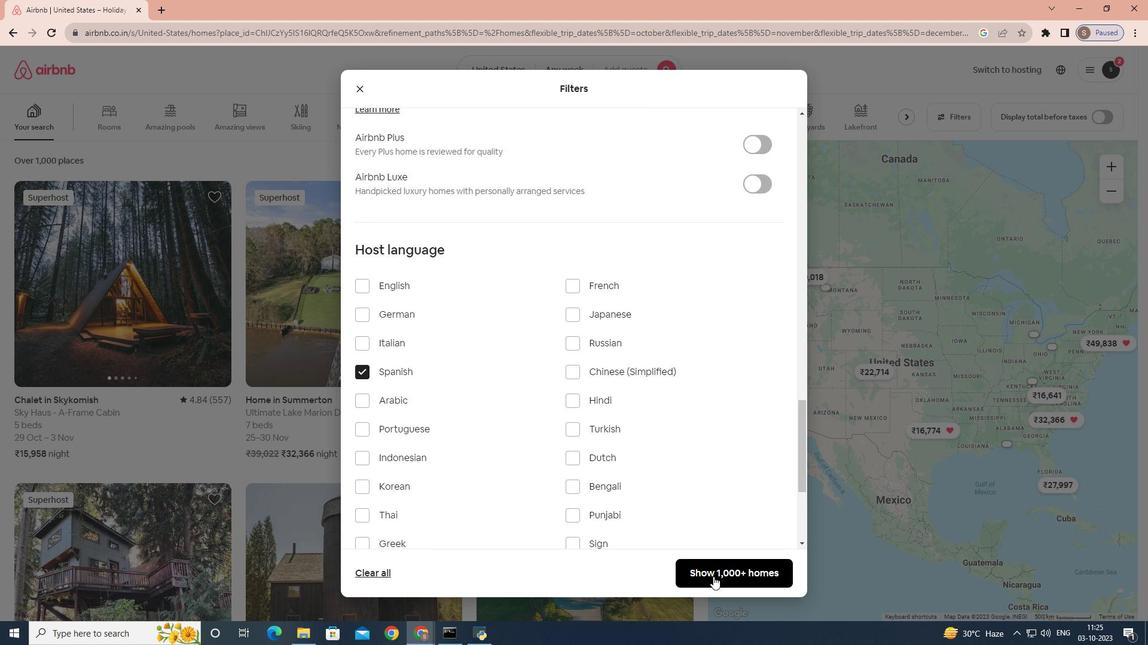 
Action: Mouse pressed left at (713, 577)
Screenshot: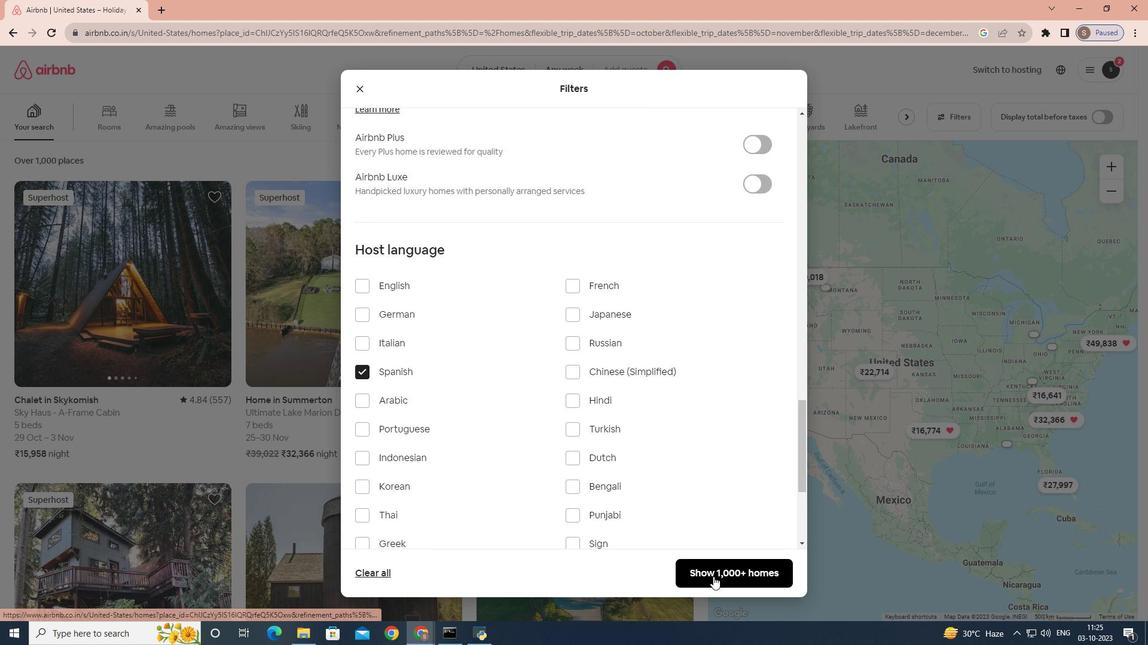 
